 Task: Get directions from Luray Caverns, Virginia, United States to White Sands National Park, New Mexico, United States  arriving by 3:00 pm on the 15th of next month
Action: Mouse moved to (323, 76)
Screenshot: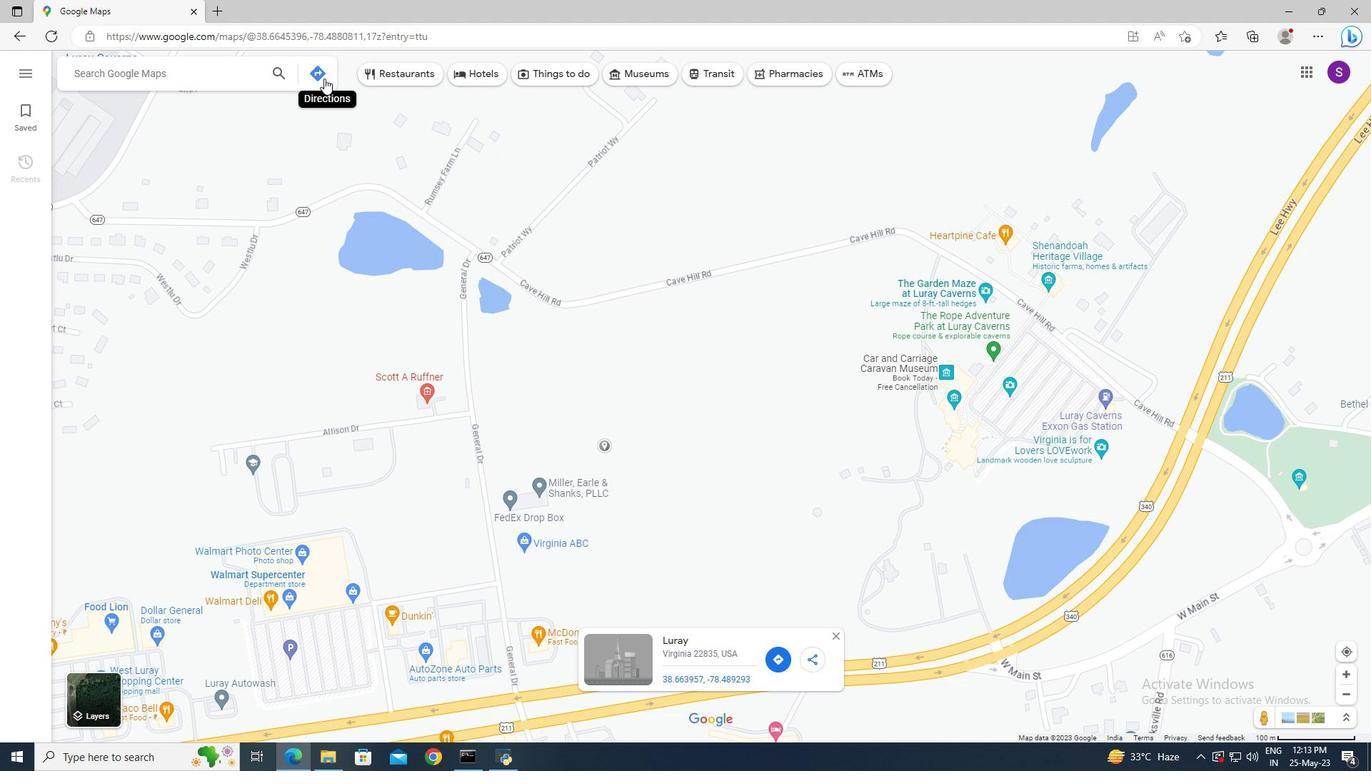 
Action: Mouse pressed left at (323, 76)
Screenshot: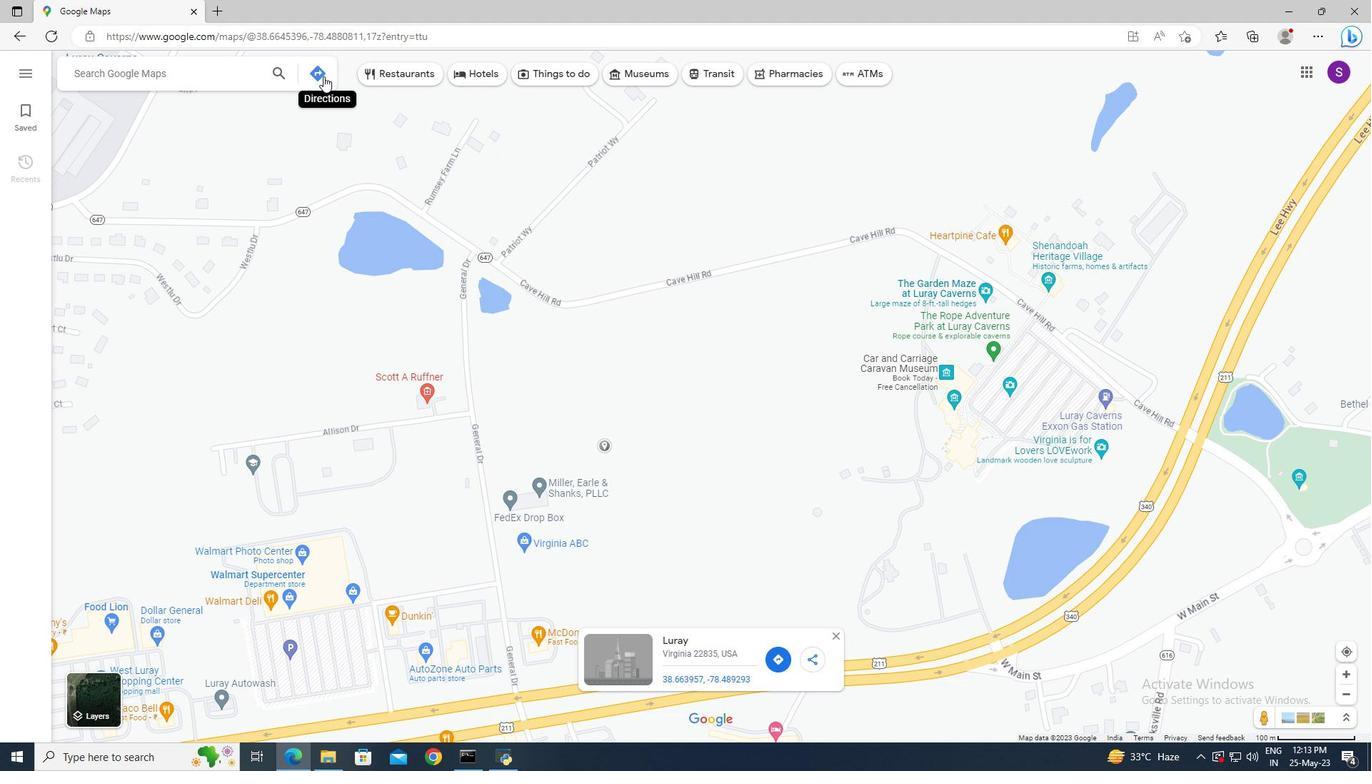 
Action: Mouse moved to (125, 118)
Screenshot: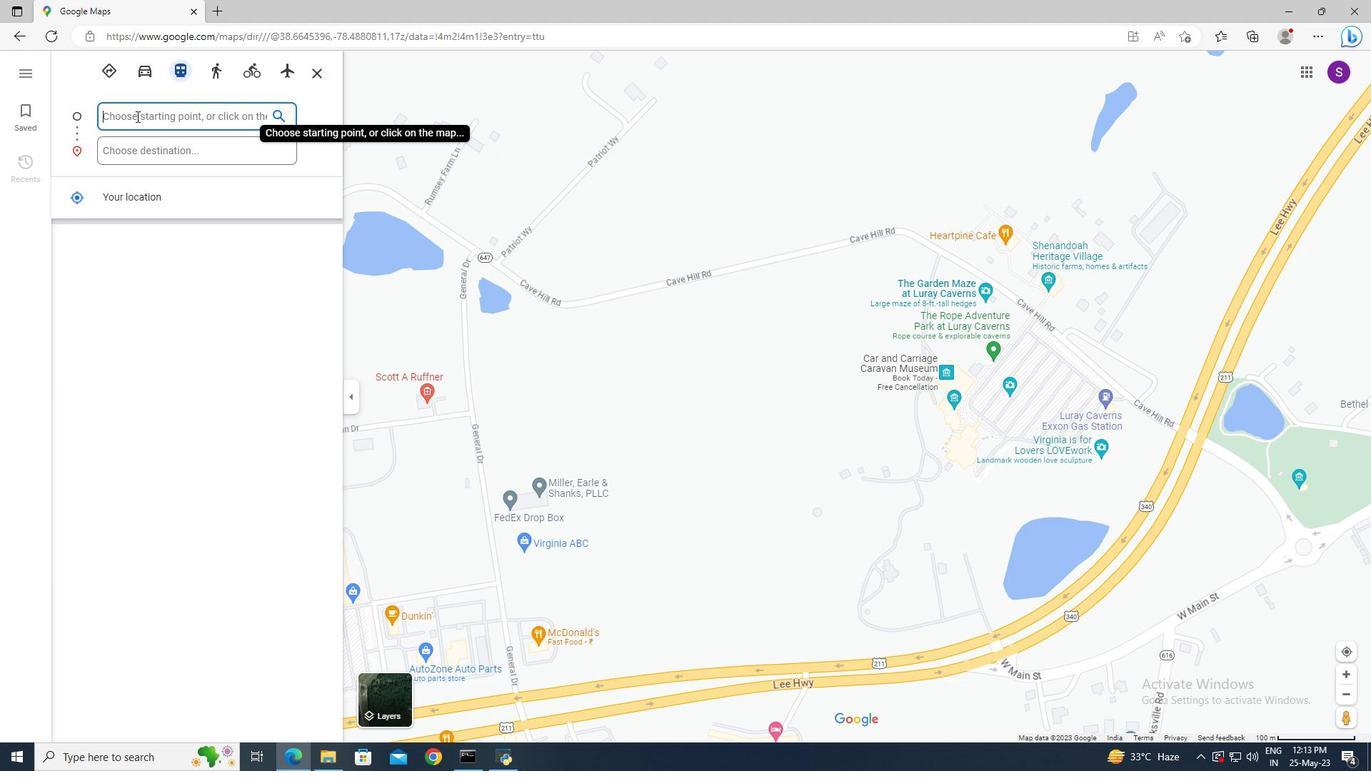 
Action: Mouse pressed left at (125, 118)
Screenshot: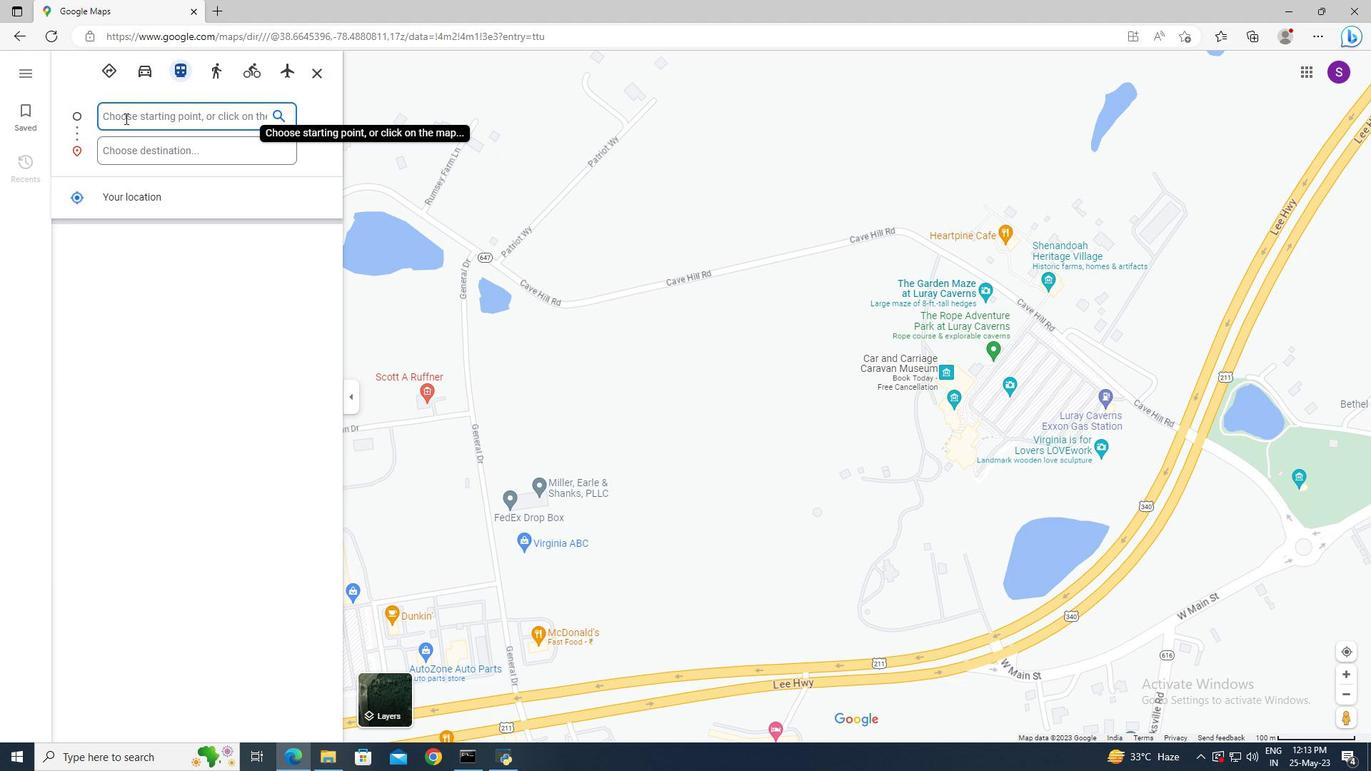 
Action: Key pressed <Key.shift>Luray<Key.space><Key.shift>Caverns,<Key.space><Key.shift>Virginia<Key.enter>
Screenshot: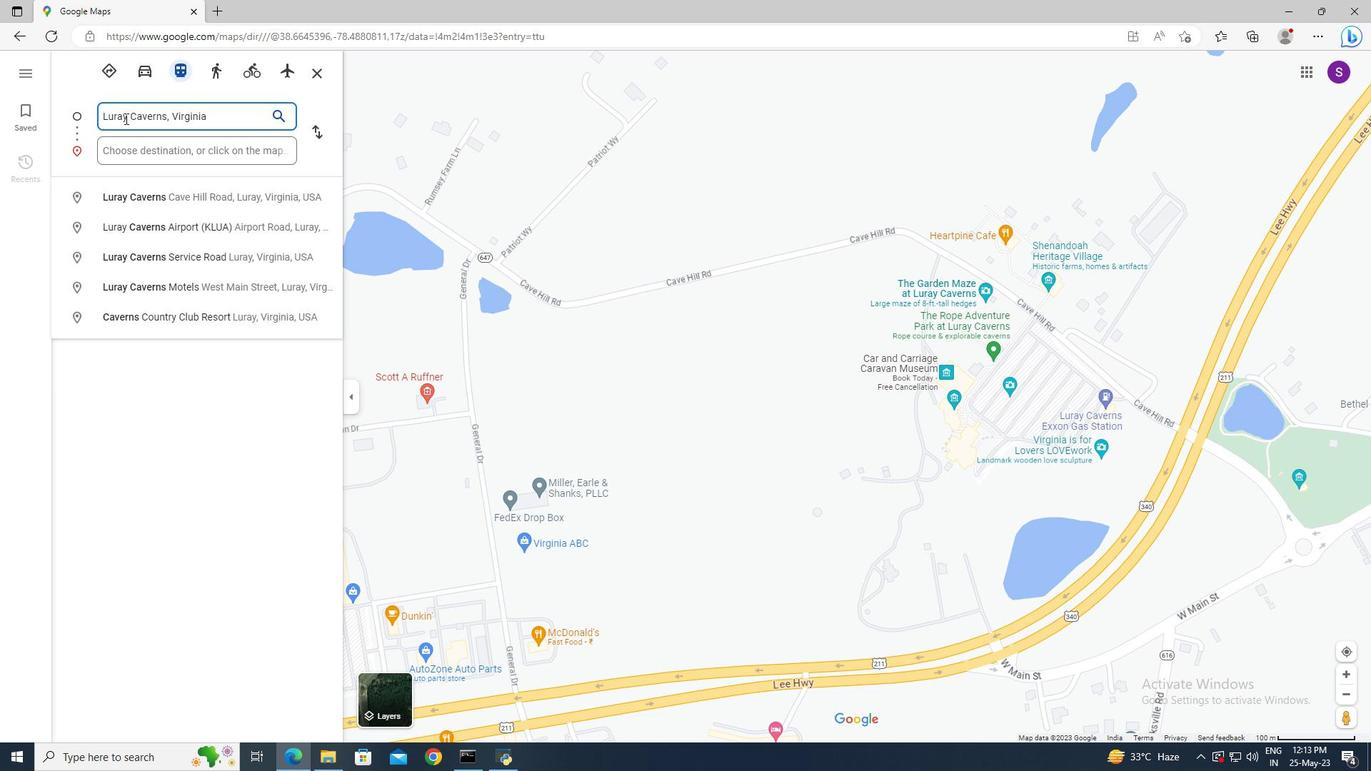 
Action: Mouse moved to (127, 152)
Screenshot: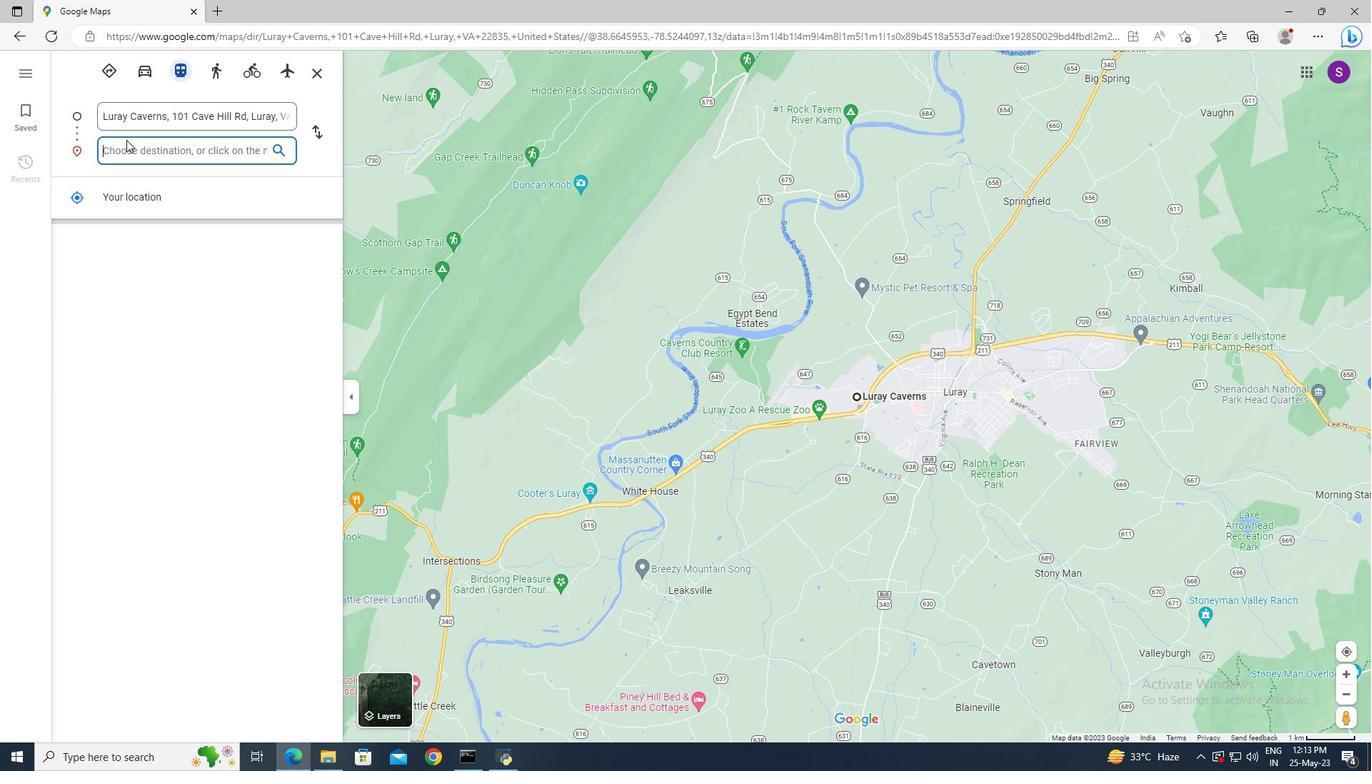 
Action: Mouse pressed left at (127, 152)
Screenshot: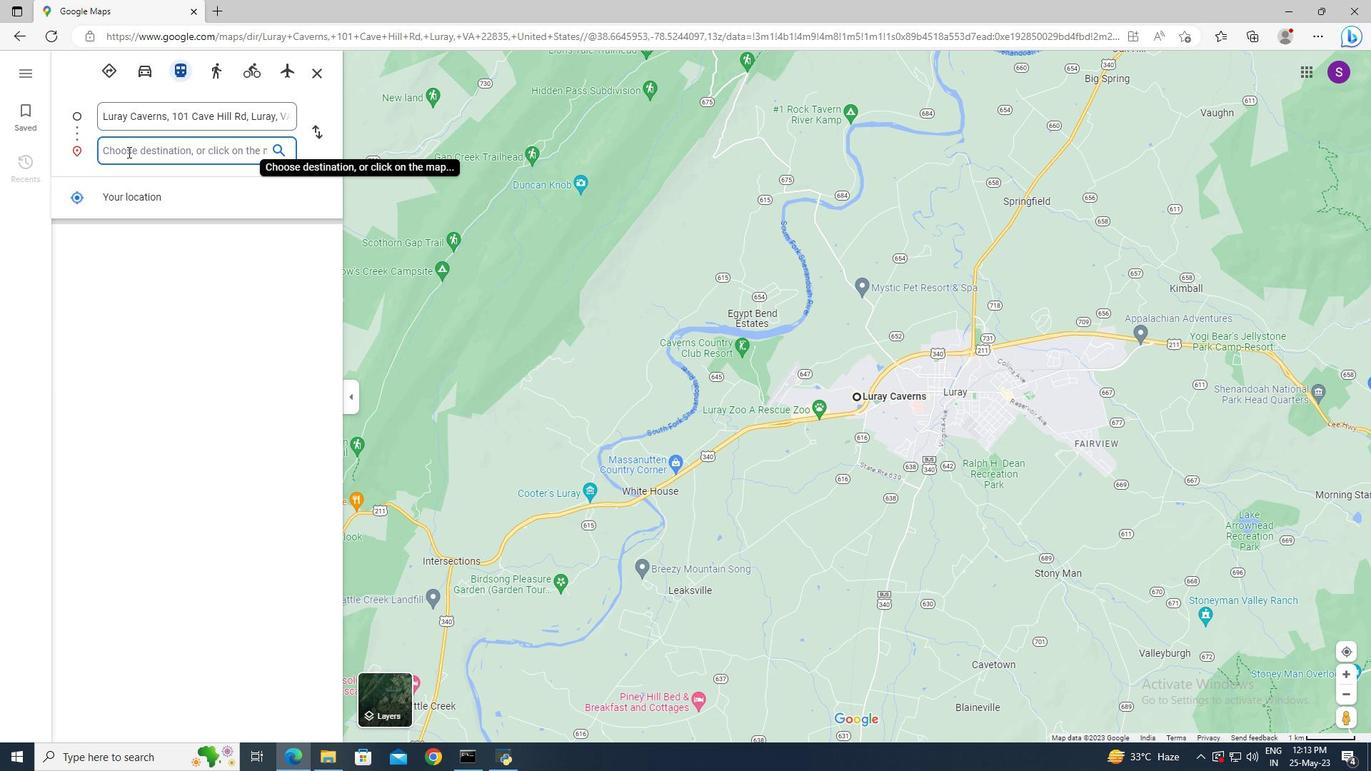 
Action: Key pressed <Key.shift>White<Key.space><Key.shift_r>Sands<Key.space><Key.shift>Nationa
Screenshot: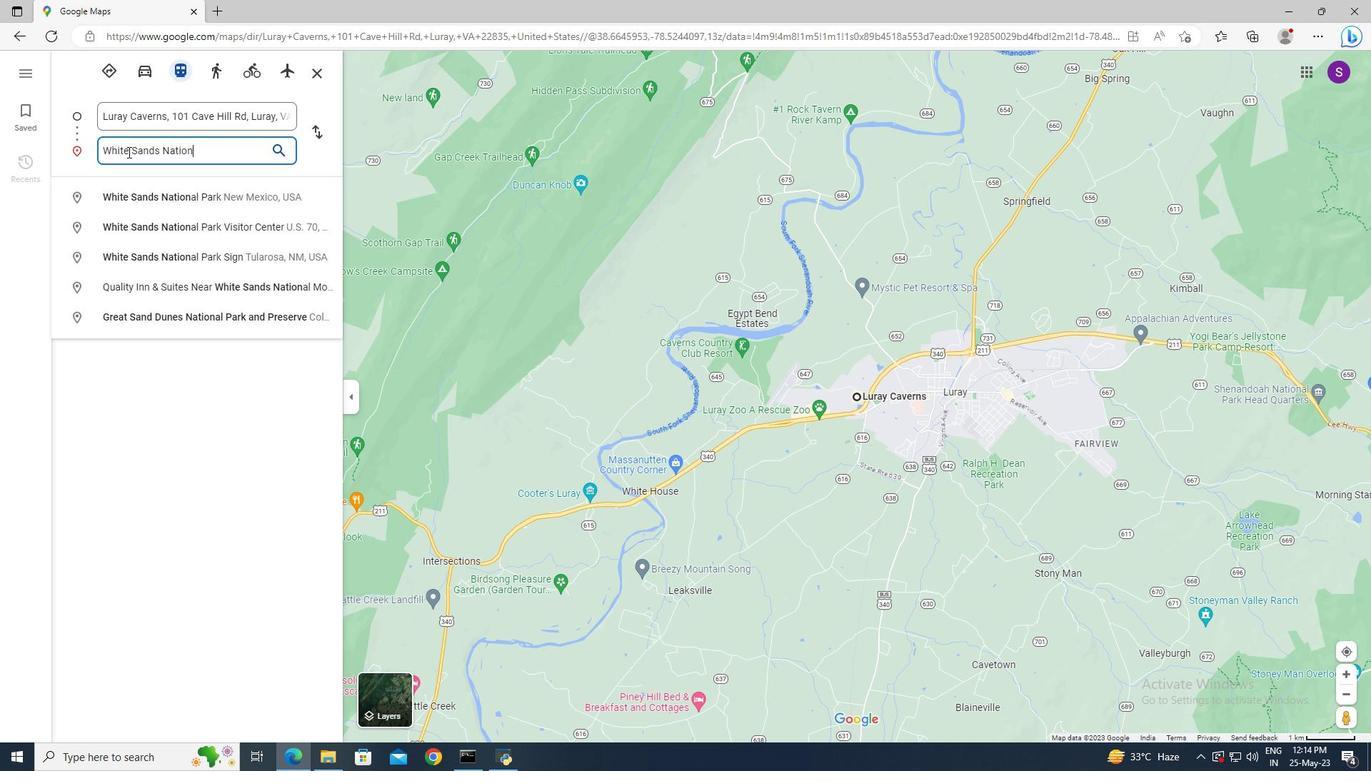 
Action: Mouse moved to (135, 191)
Screenshot: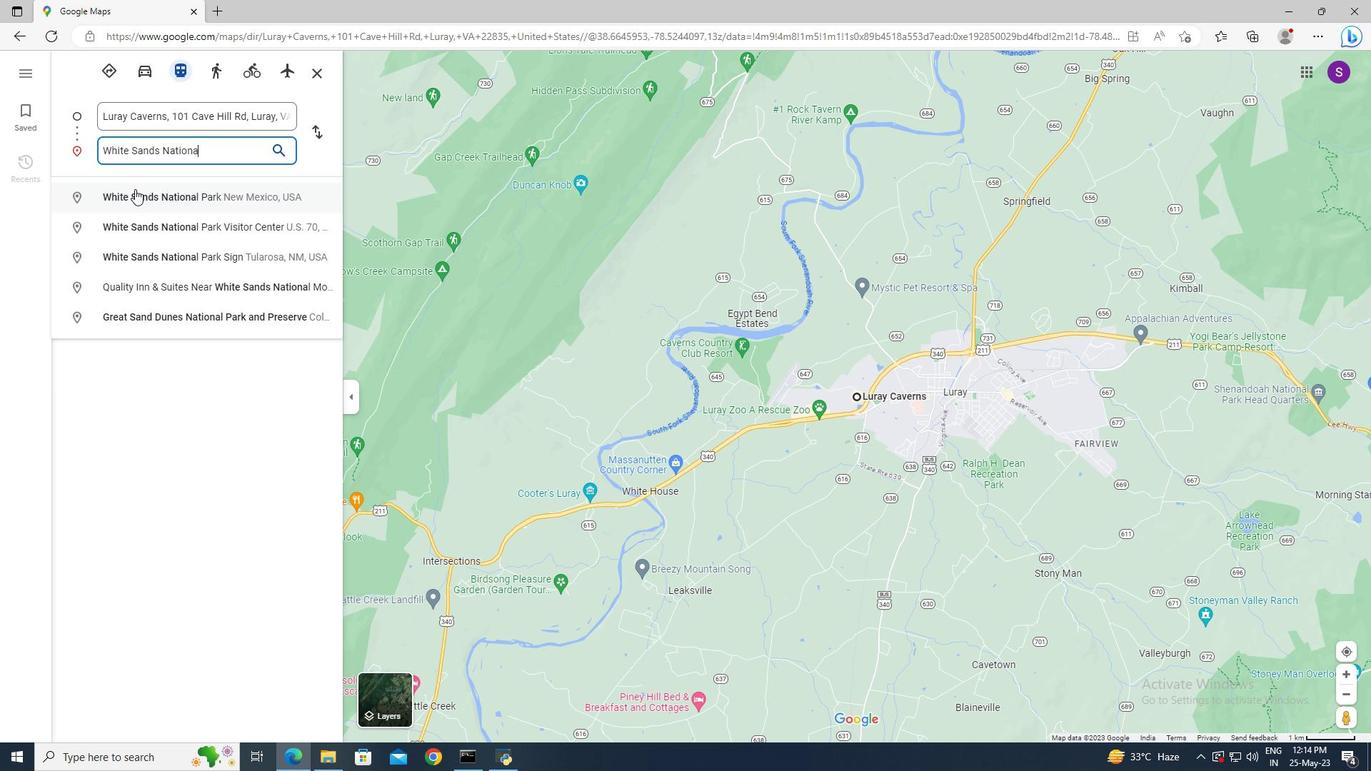 
Action: Mouse pressed left at (135, 191)
Screenshot: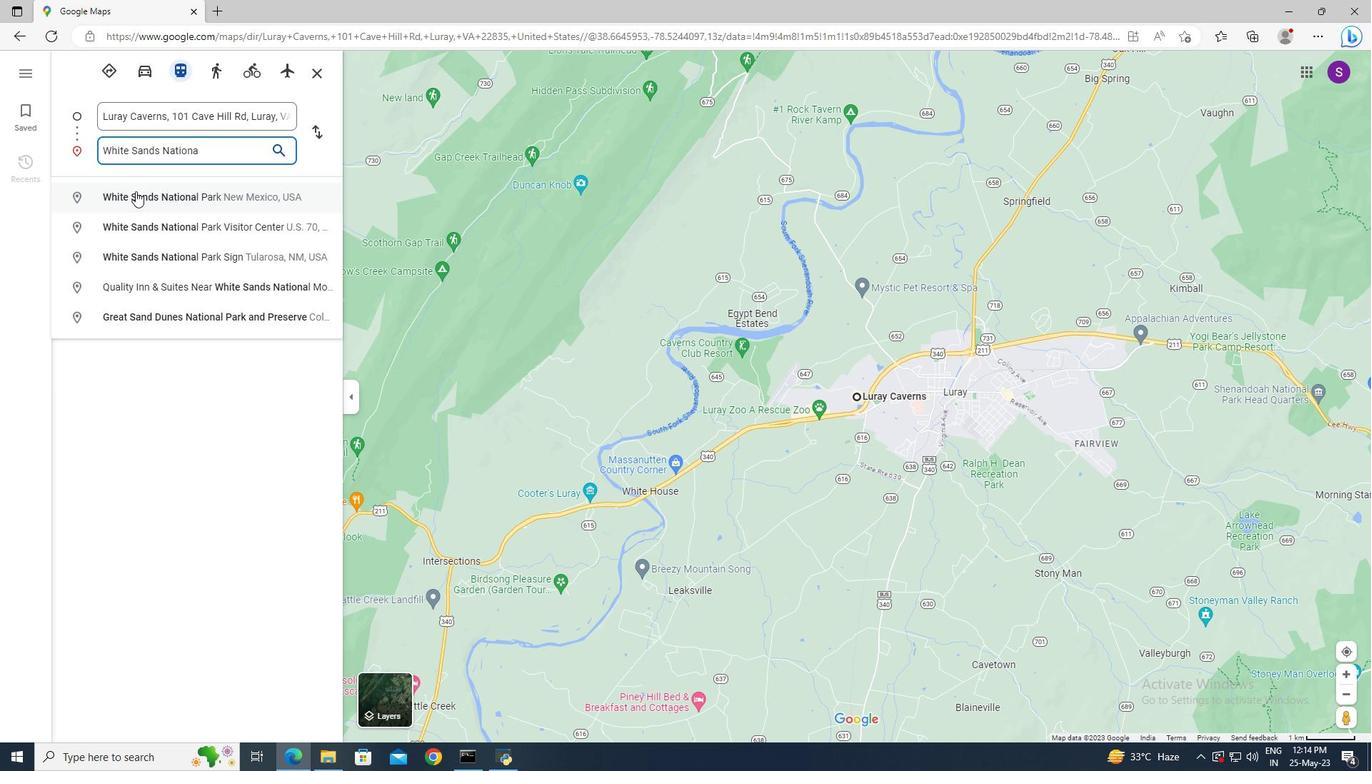 
Action: Mouse moved to (107, 77)
Screenshot: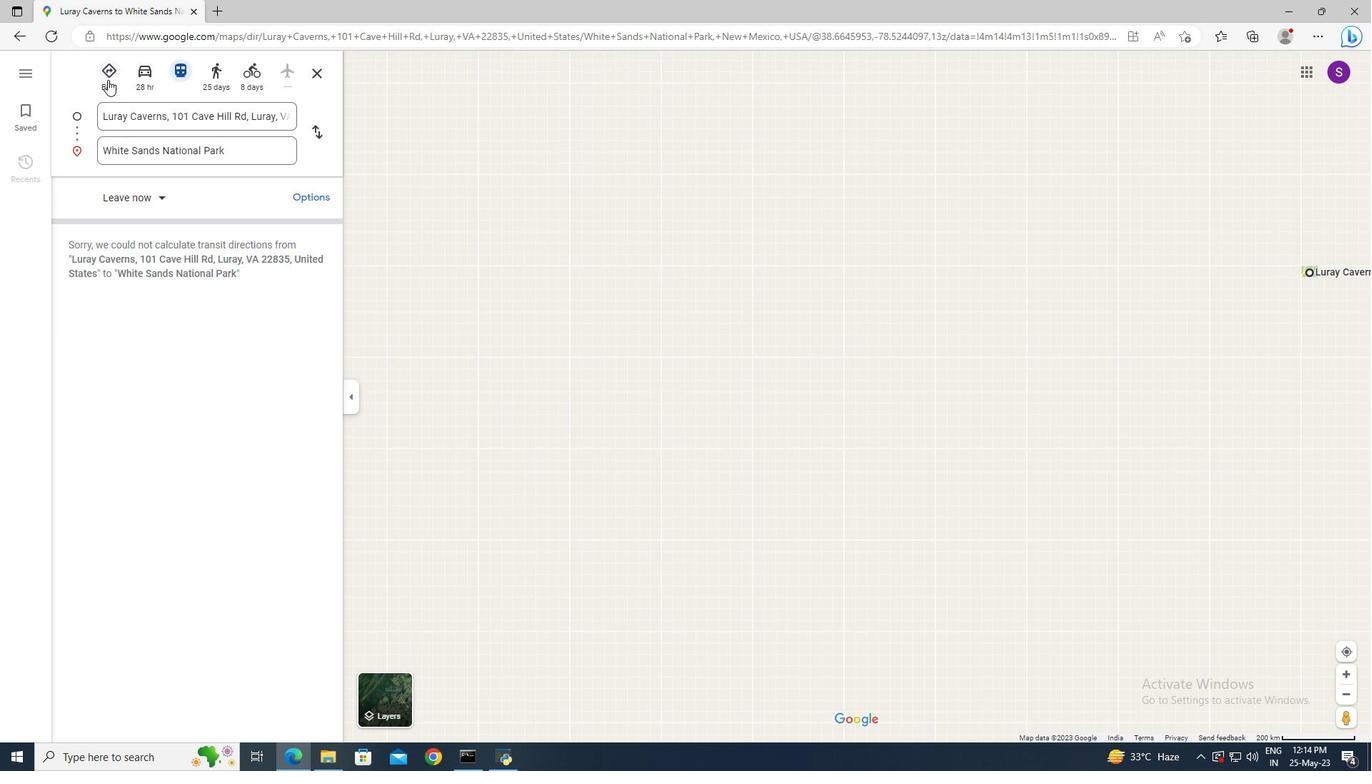 
Action: Mouse pressed left at (107, 77)
Screenshot: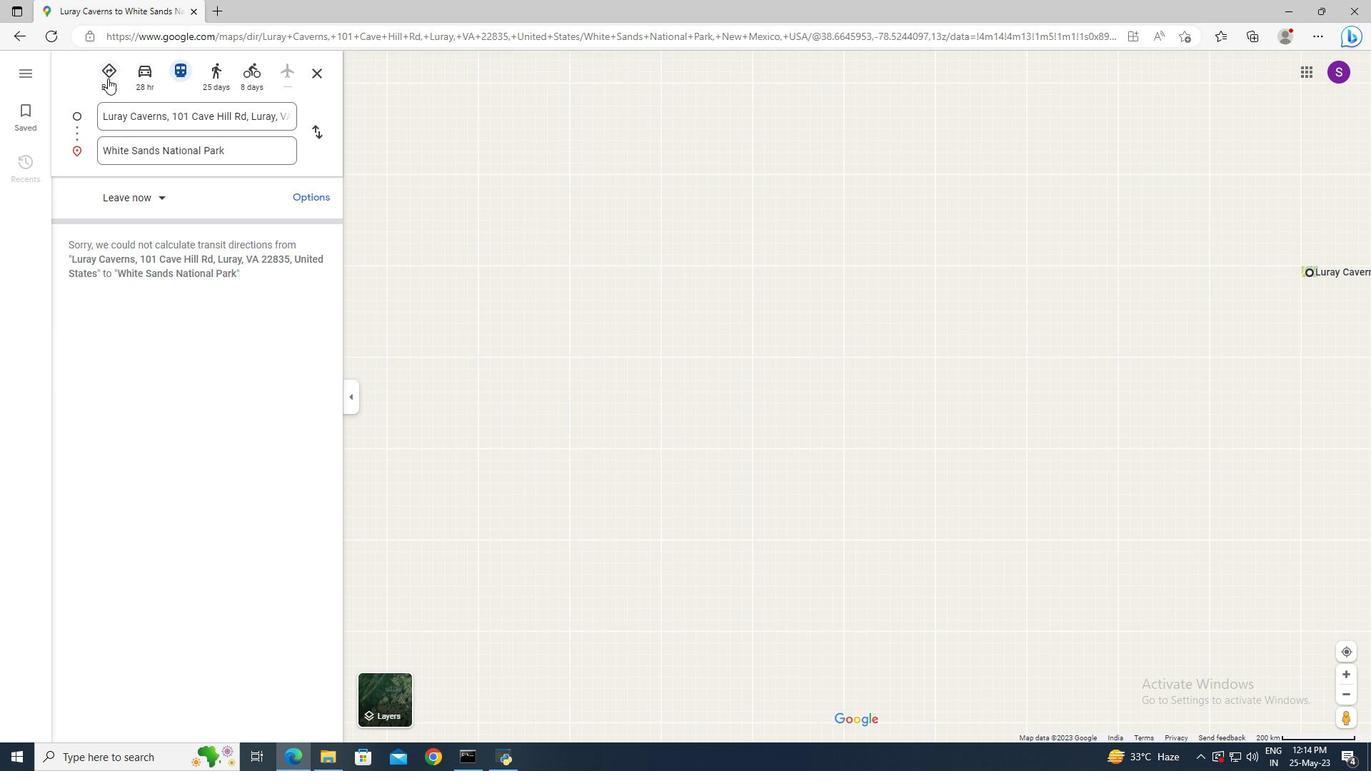 
Action: Mouse moved to (162, 230)
Screenshot: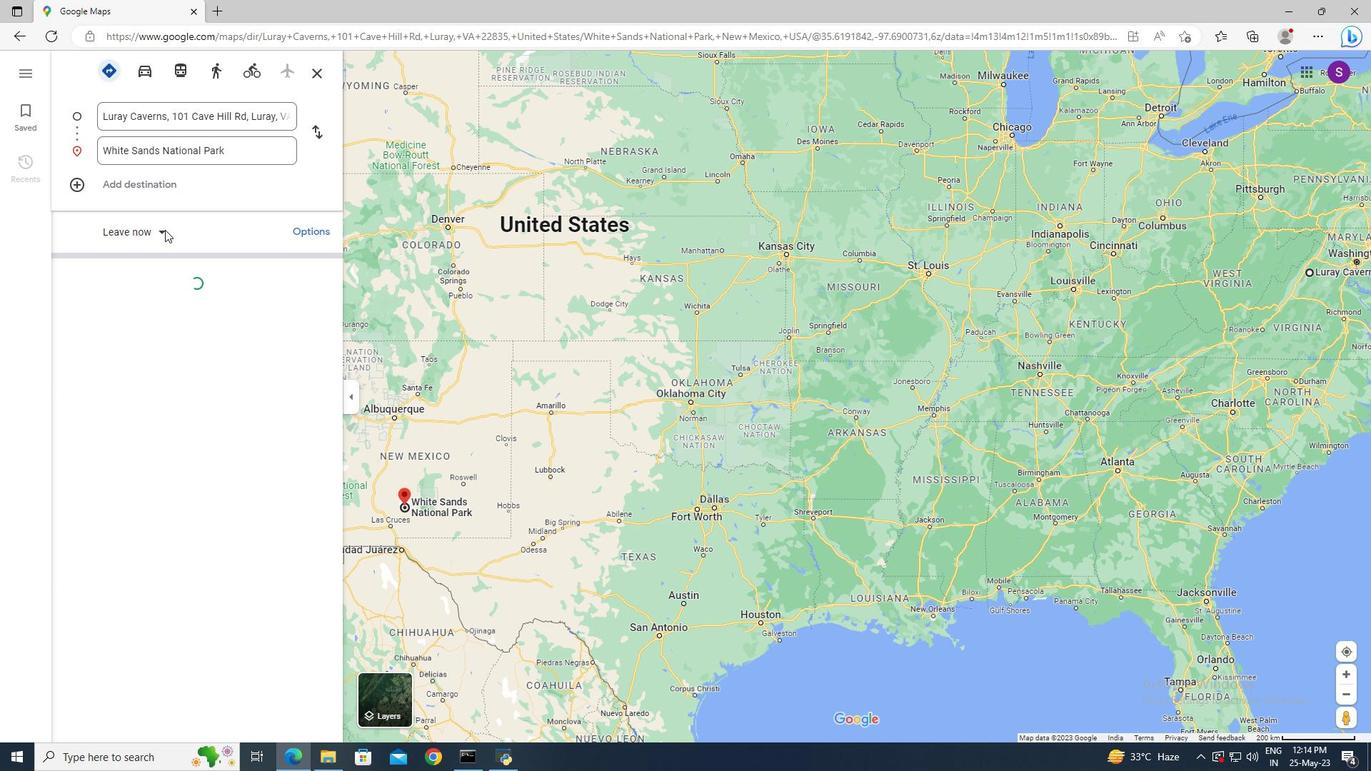 
Action: Mouse pressed left at (162, 230)
Screenshot: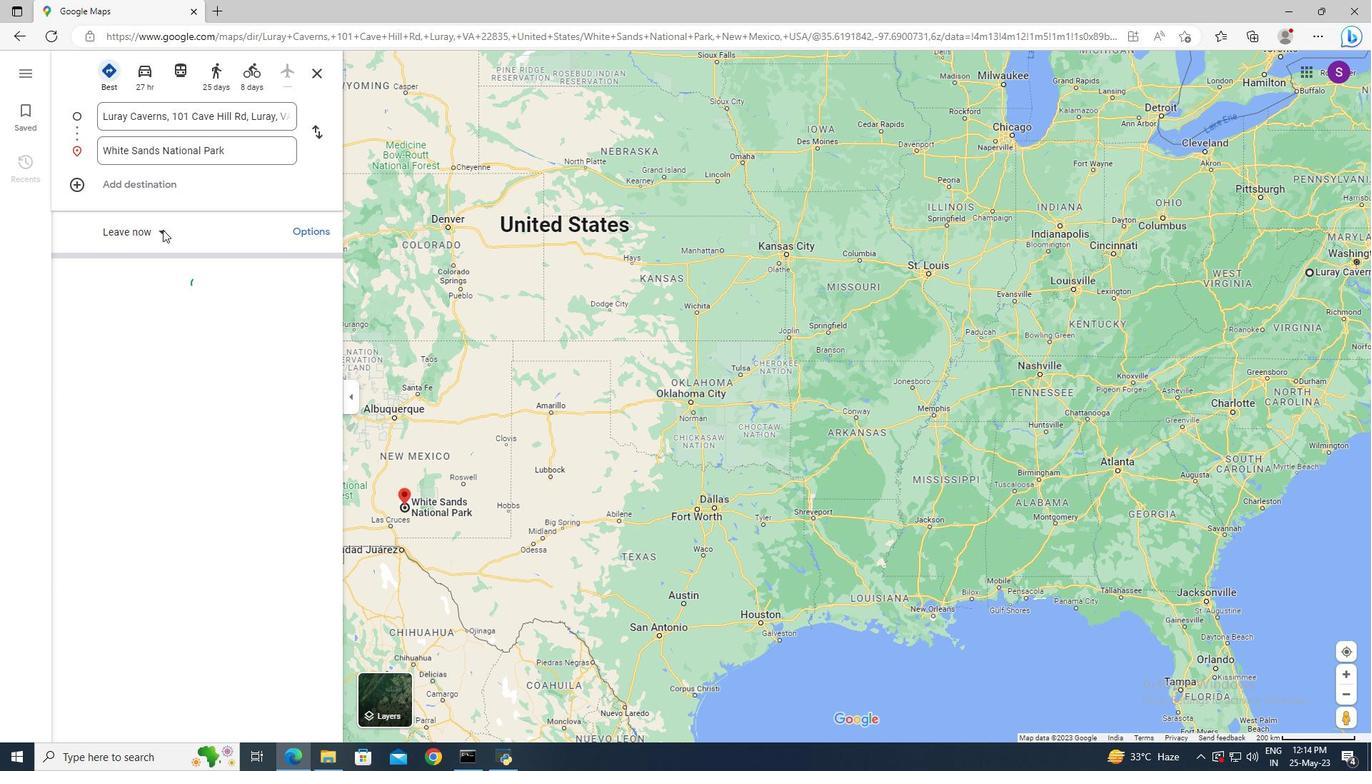 
Action: Mouse moved to (135, 293)
Screenshot: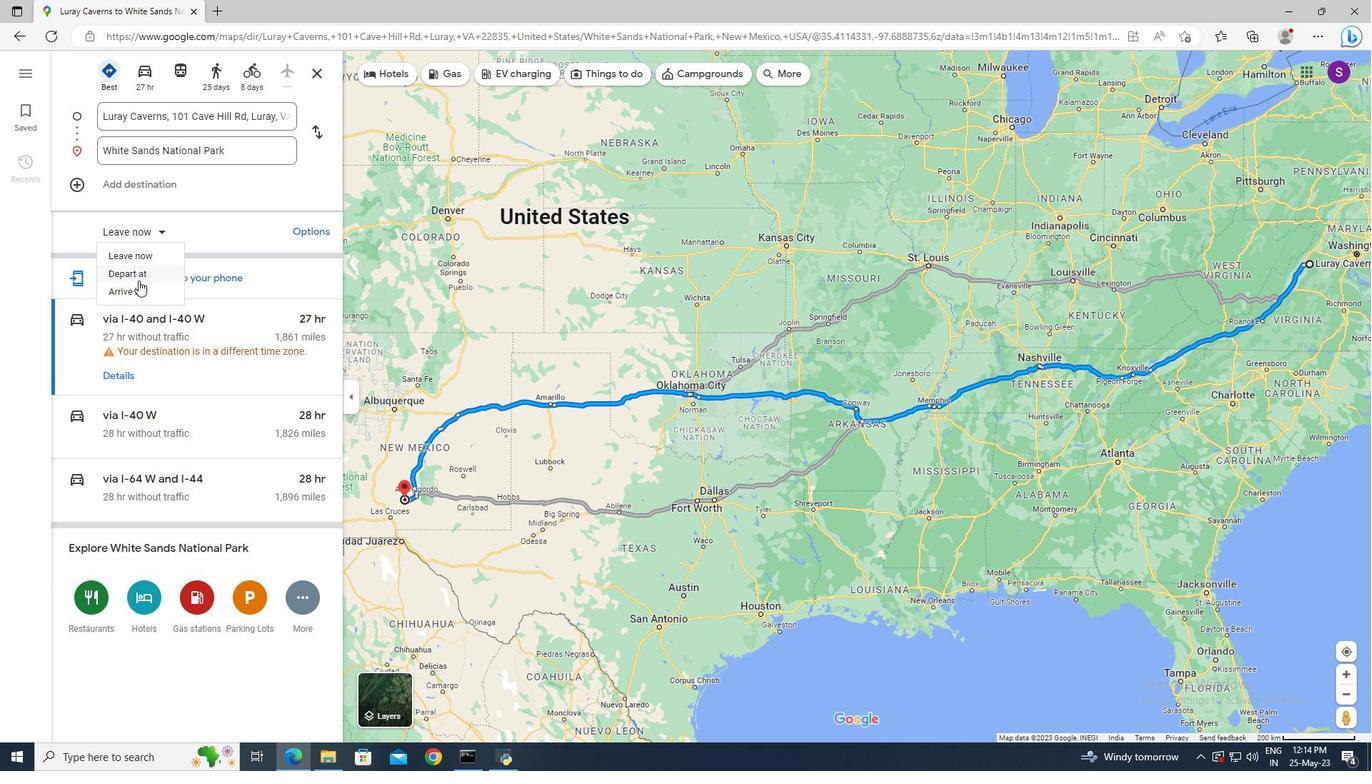 
Action: Mouse pressed left at (135, 293)
Screenshot: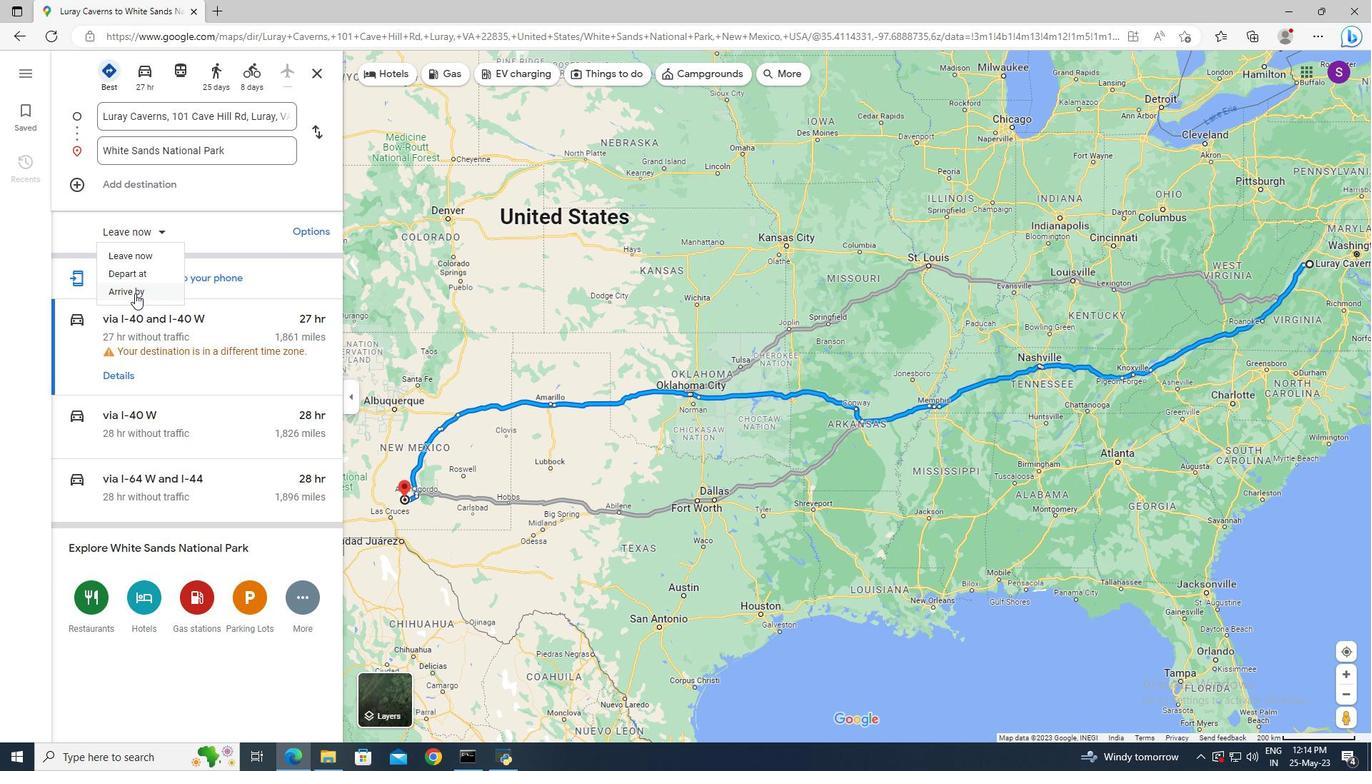 
Action: Mouse moved to (148, 216)
Screenshot: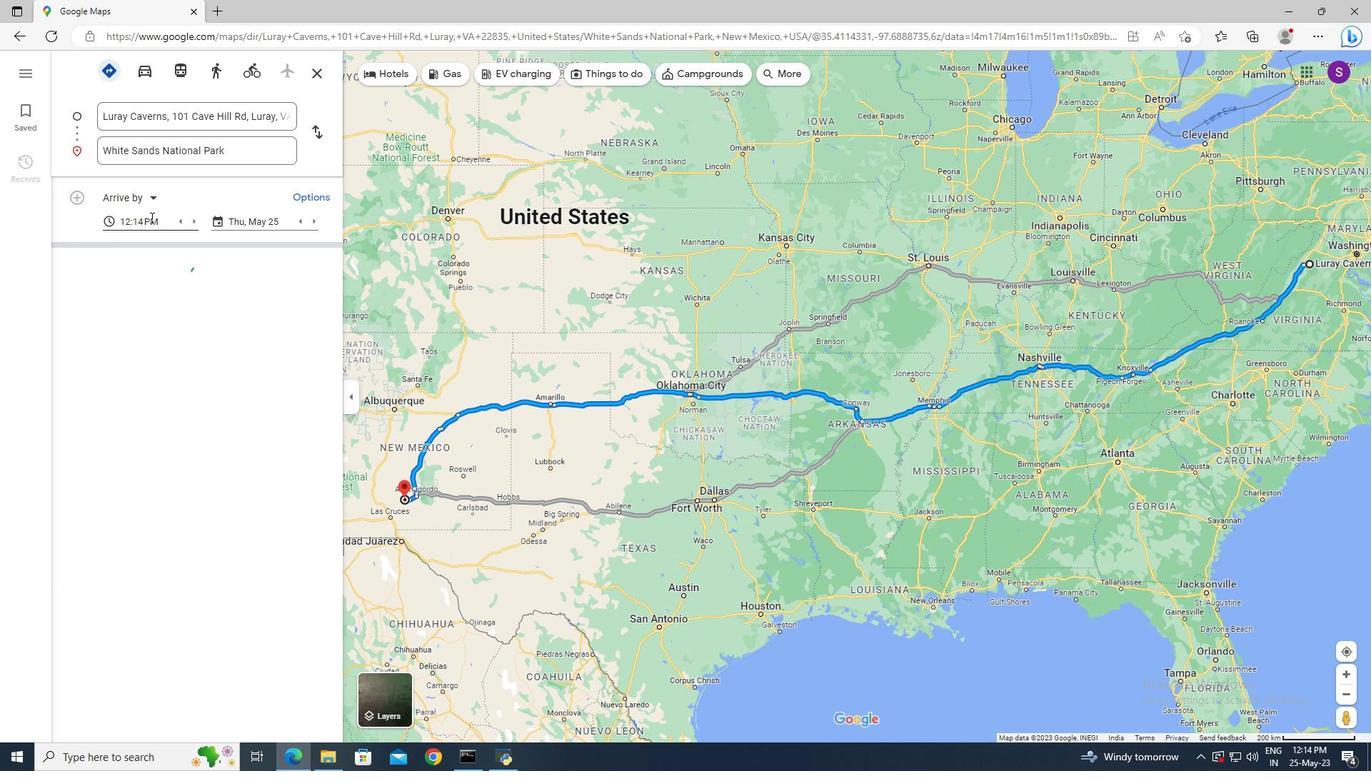 
Action: Mouse pressed left at (148, 216)
Screenshot: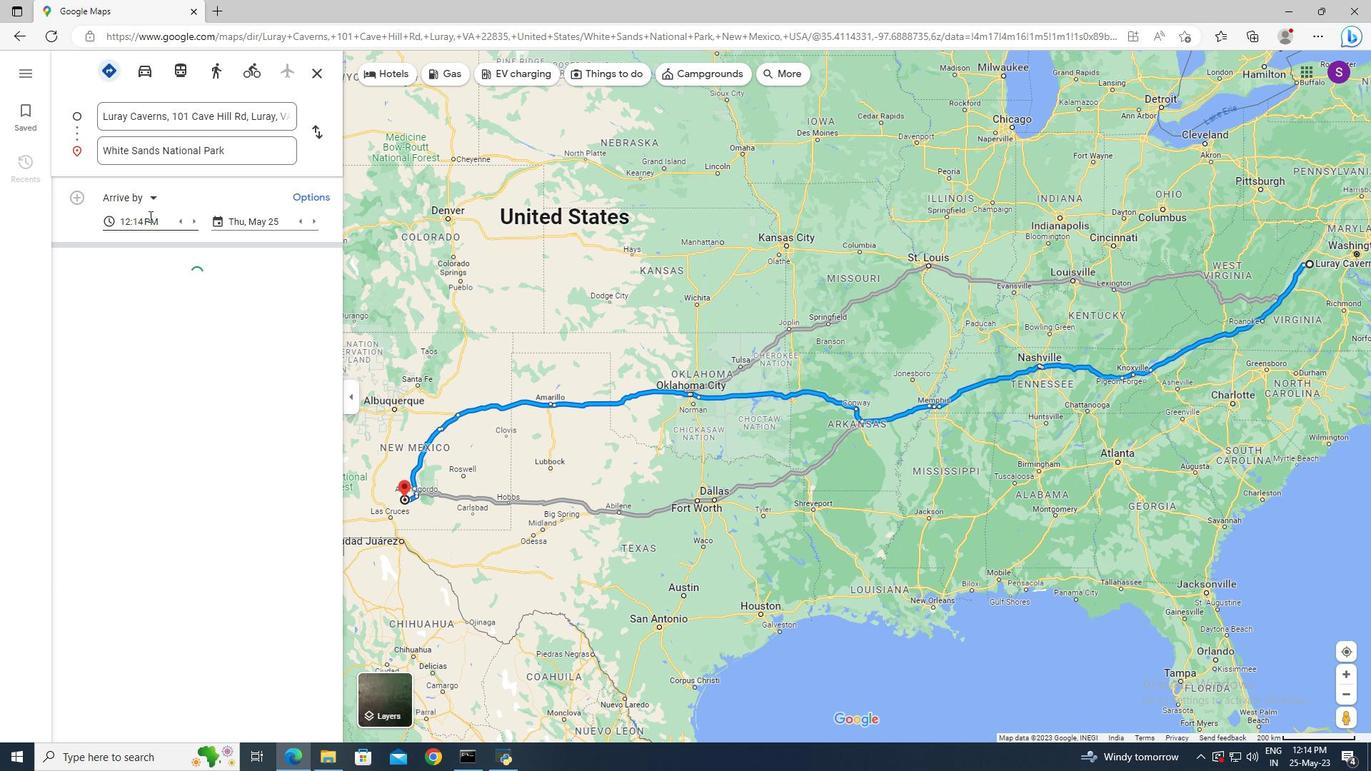 
Action: Mouse moved to (193, 389)
Screenshot: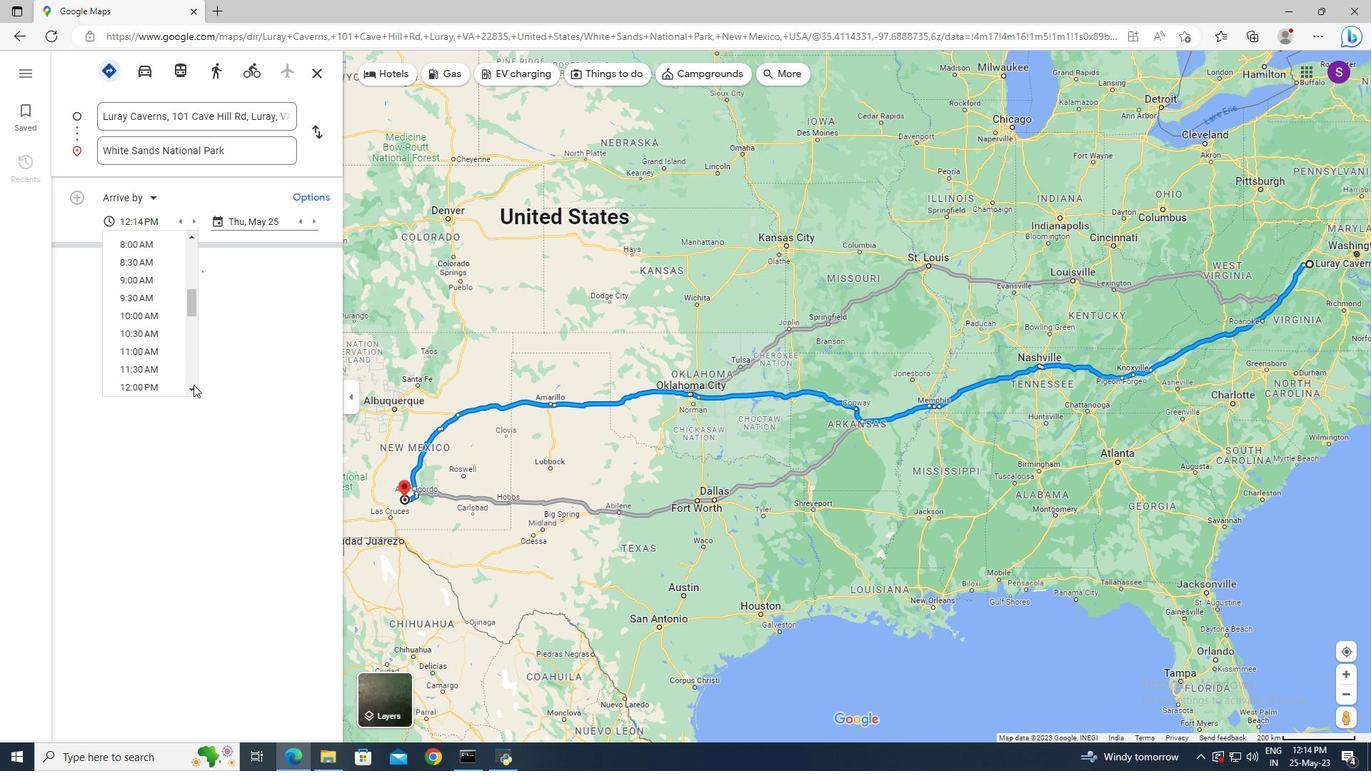 
Action: Mouse pressed left at (193, 389)
Screenshot: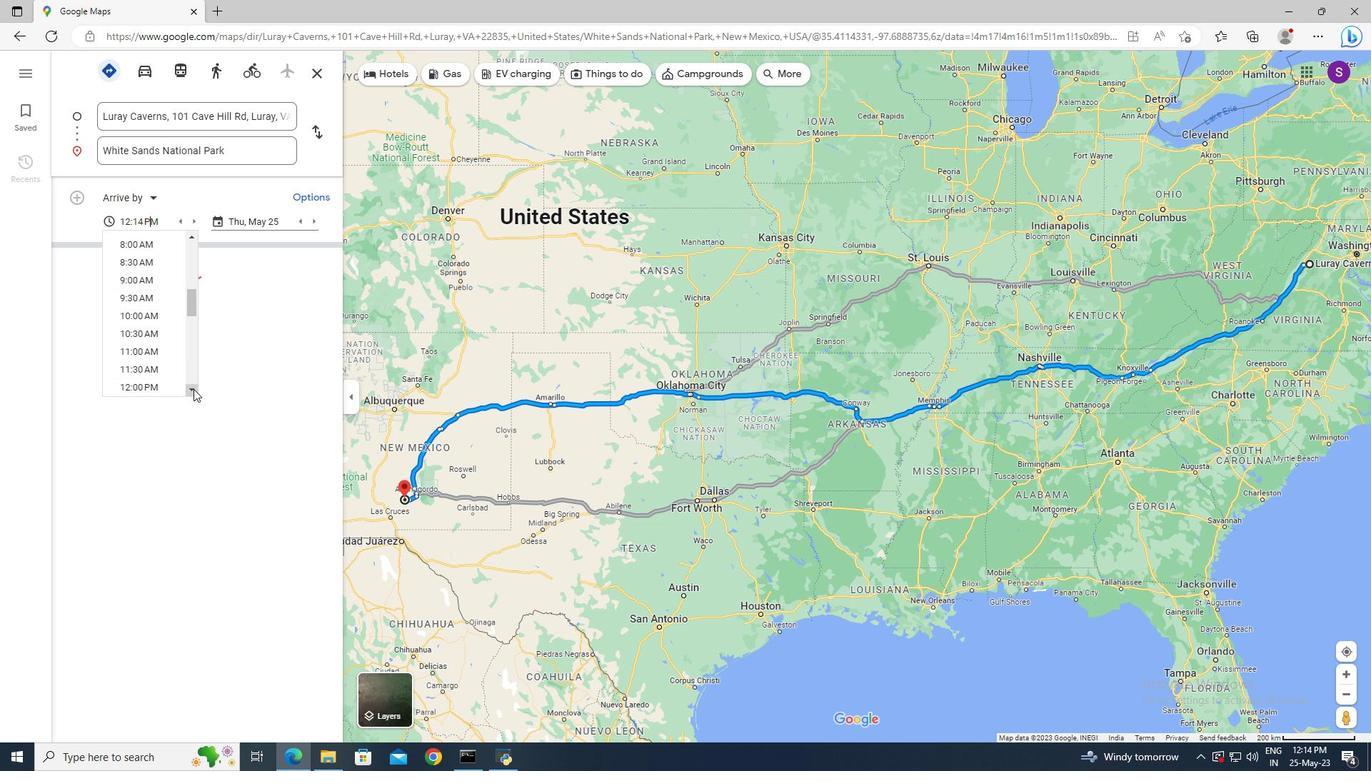 
Action: Mouse pressed left at (193, 389)
Screenshot: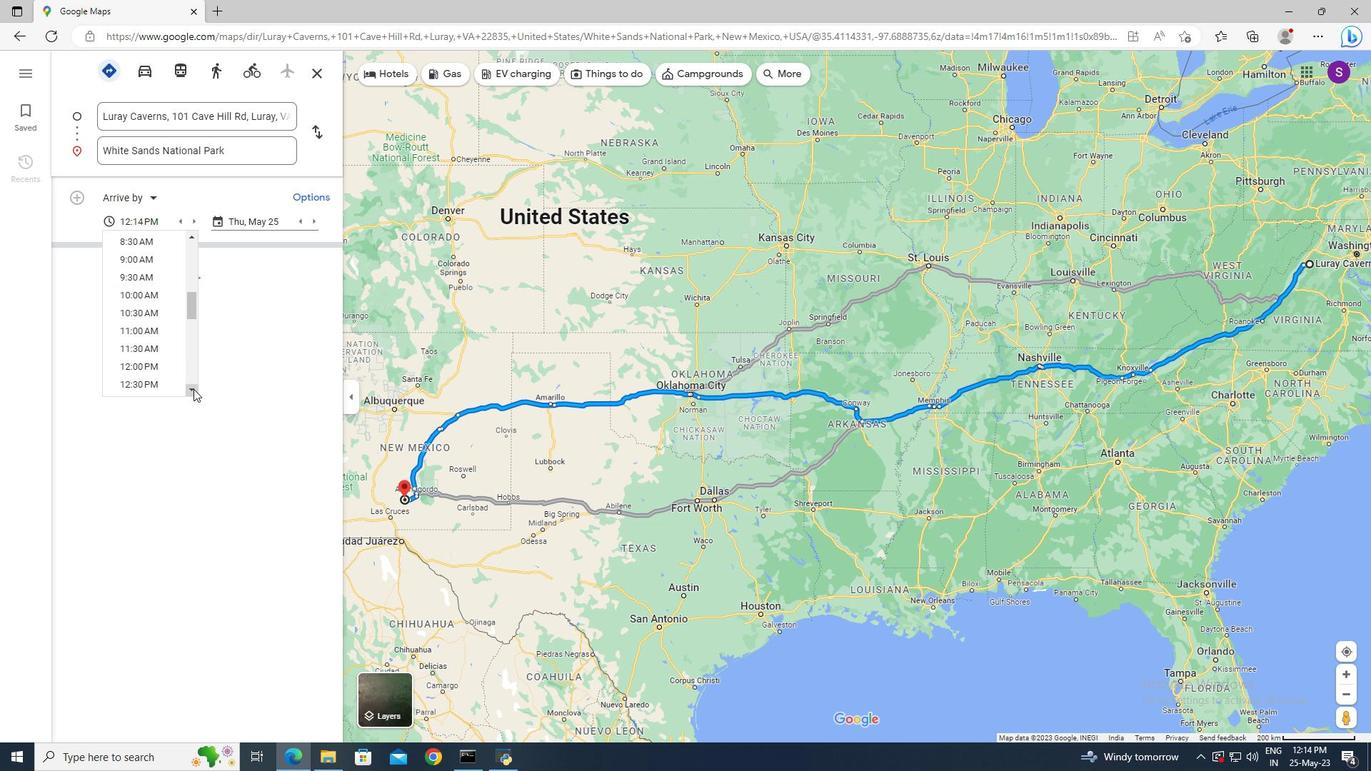 
Action: Mouse pressed left at (193, 389)
Screenshot: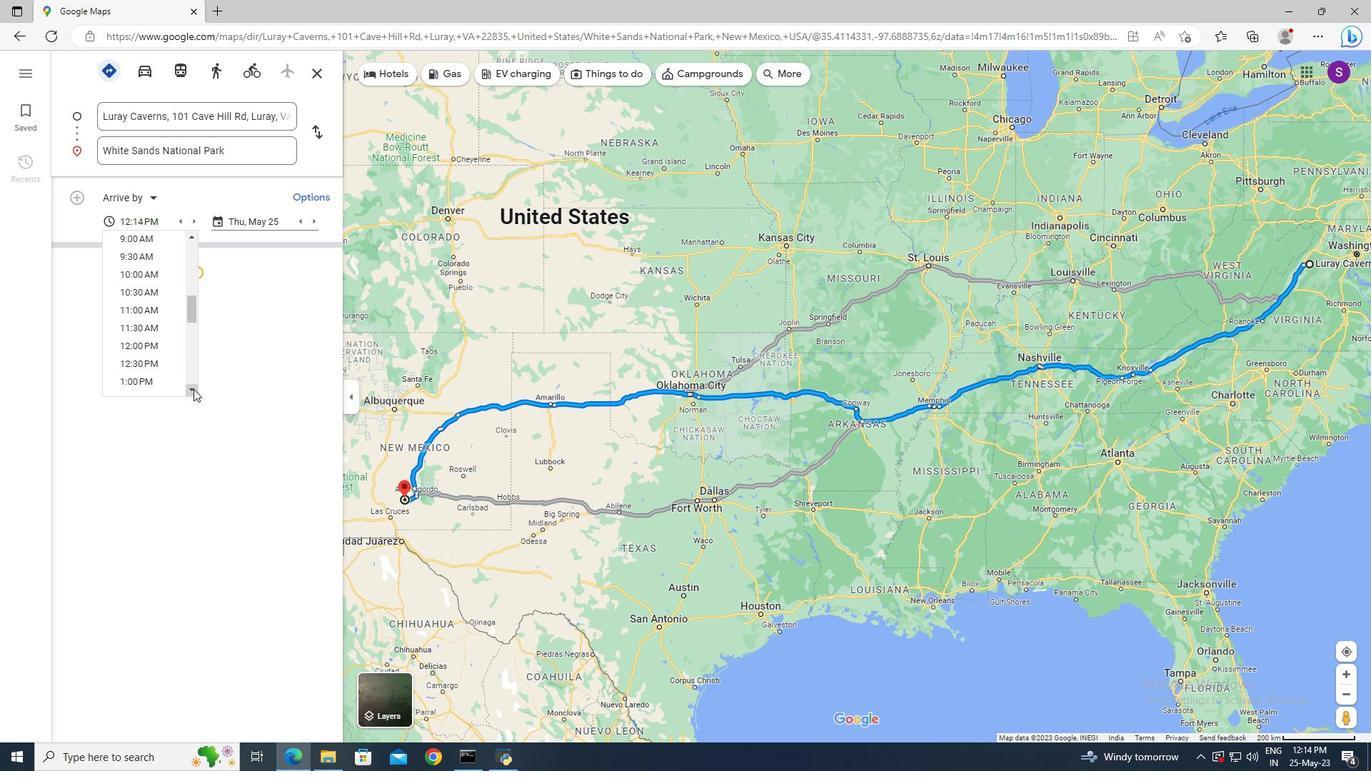 
Action: Mouse pressed left at (193, 389)
Screenshot: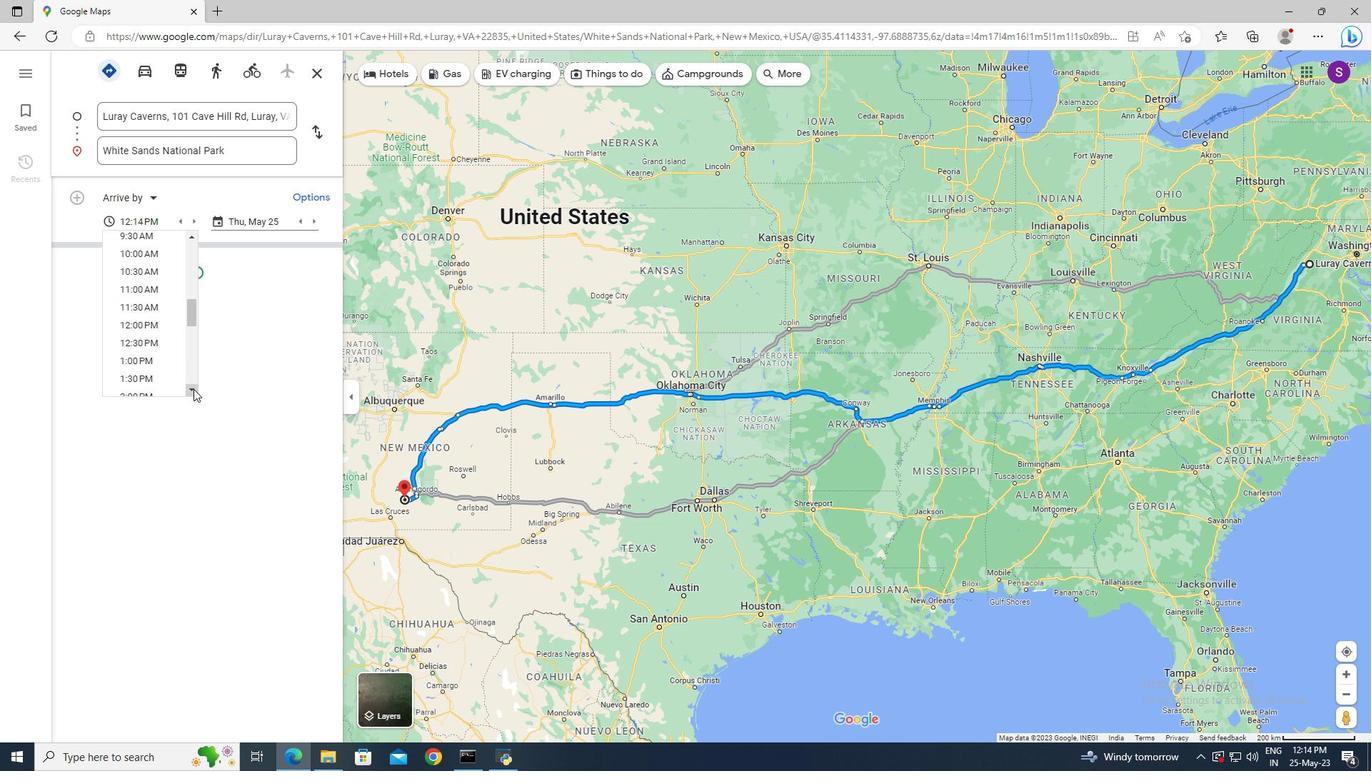 
Action: Mouse pressed left at (193, 389)
Screenshot: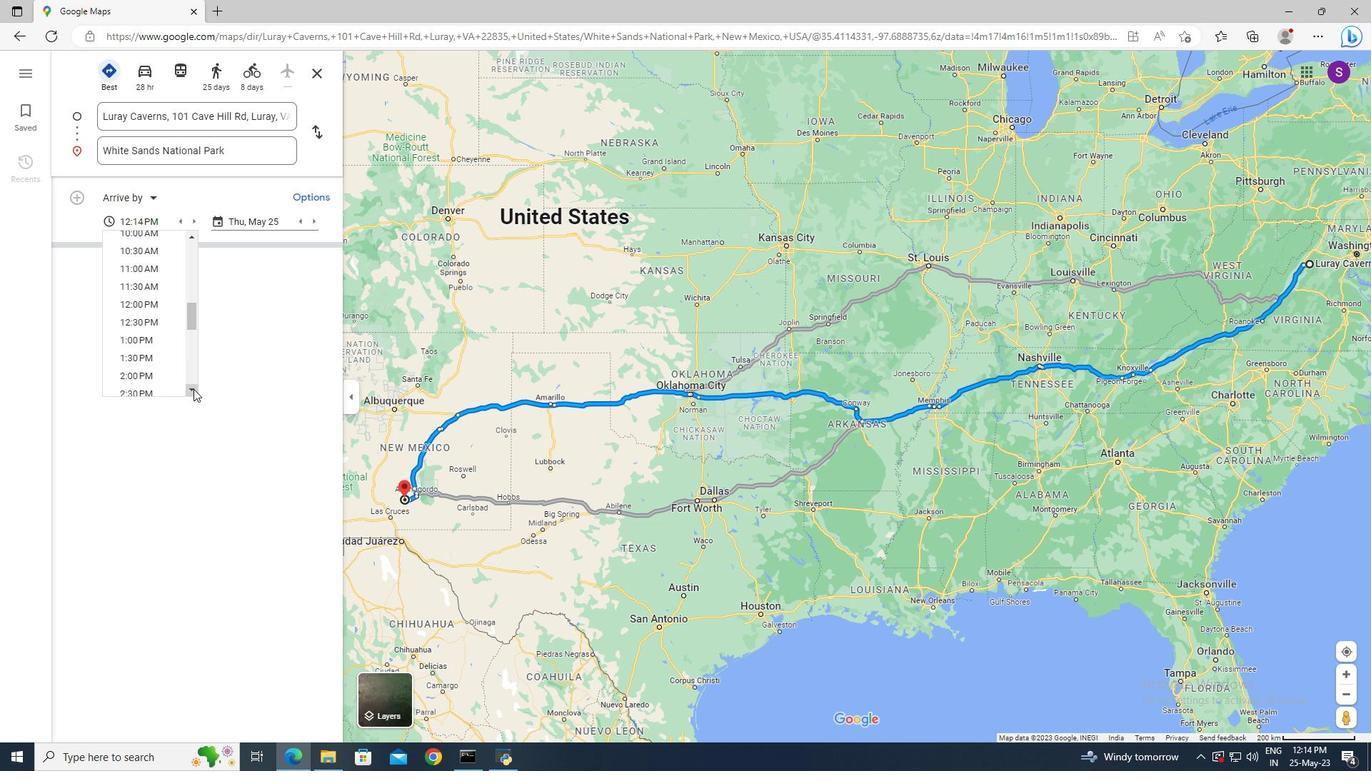 
Action: Mouse pressed left at (193, 389)
Screenshot: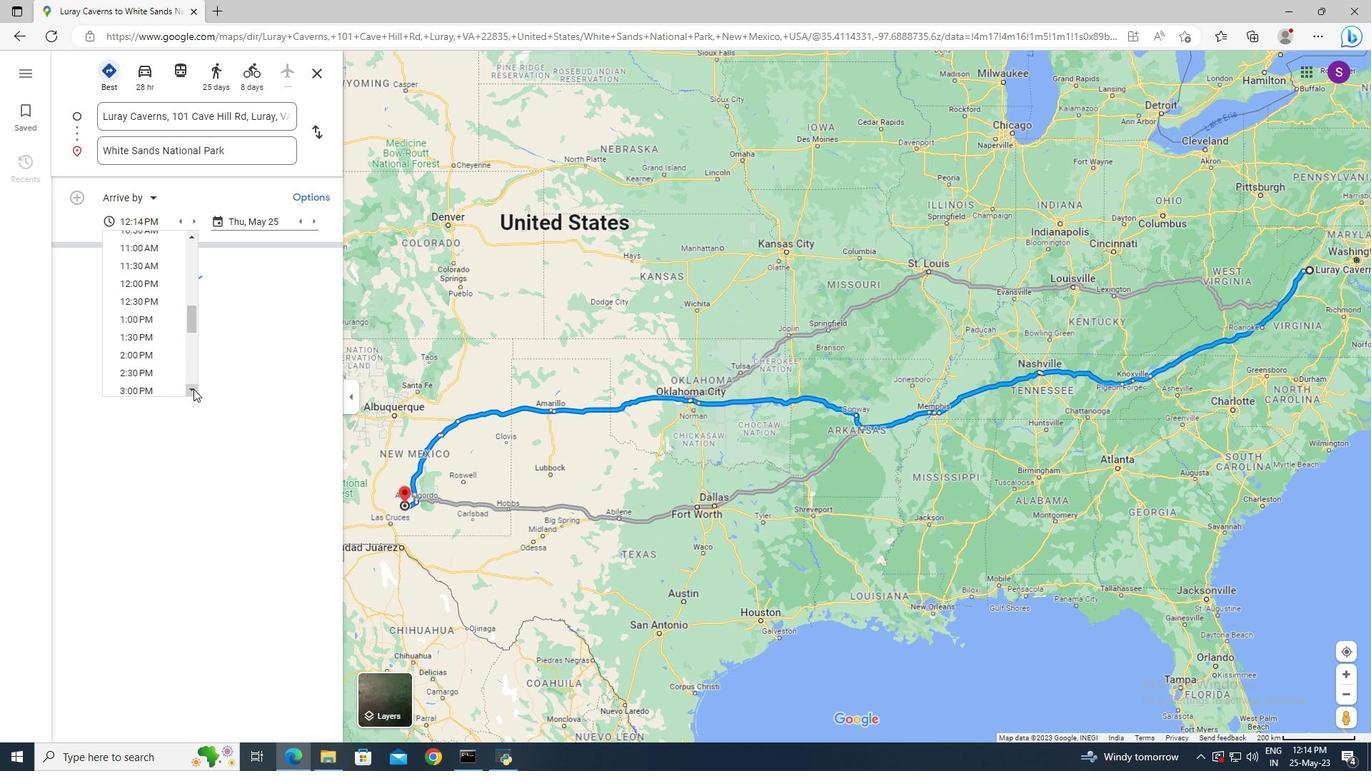 
Action: Mouse moved to (147, 370)
Screenshot: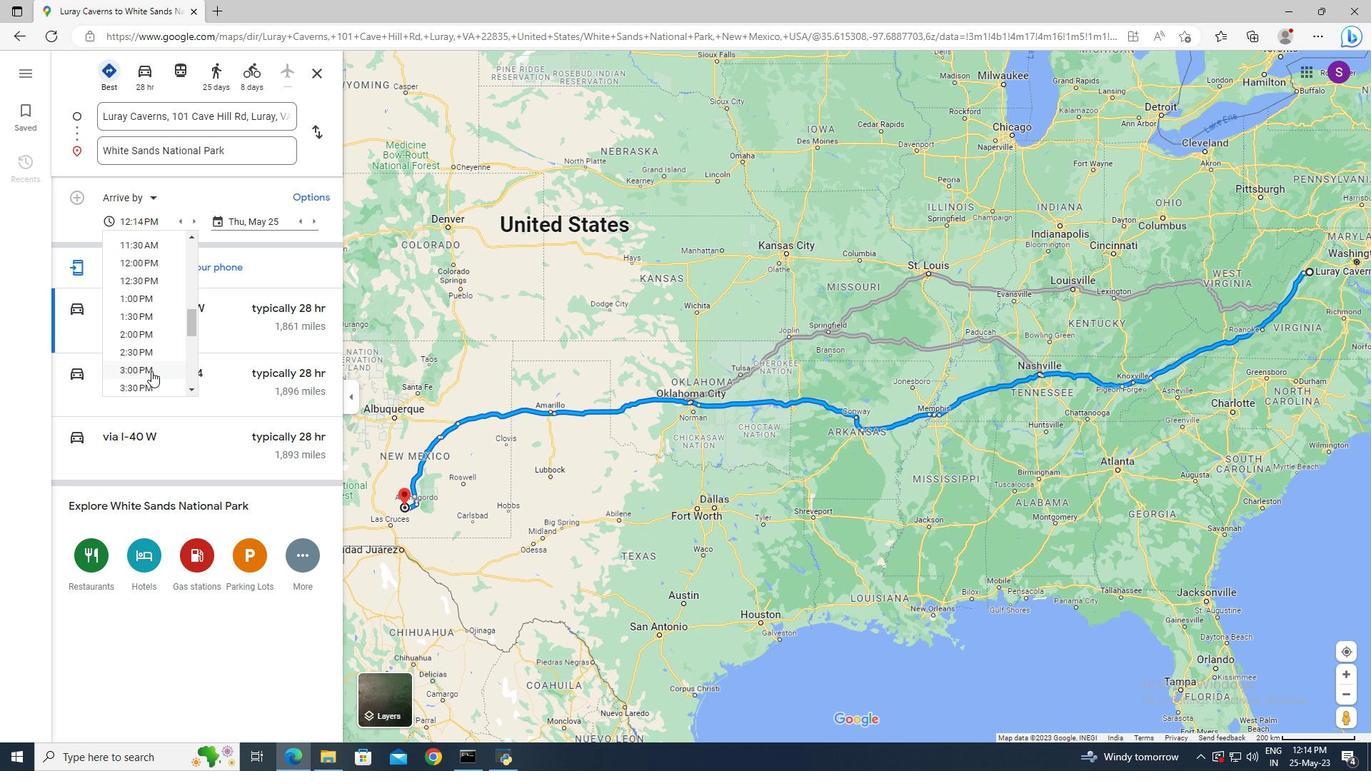 
Action: Mouse pressed left at (147, 370)
Screenshot: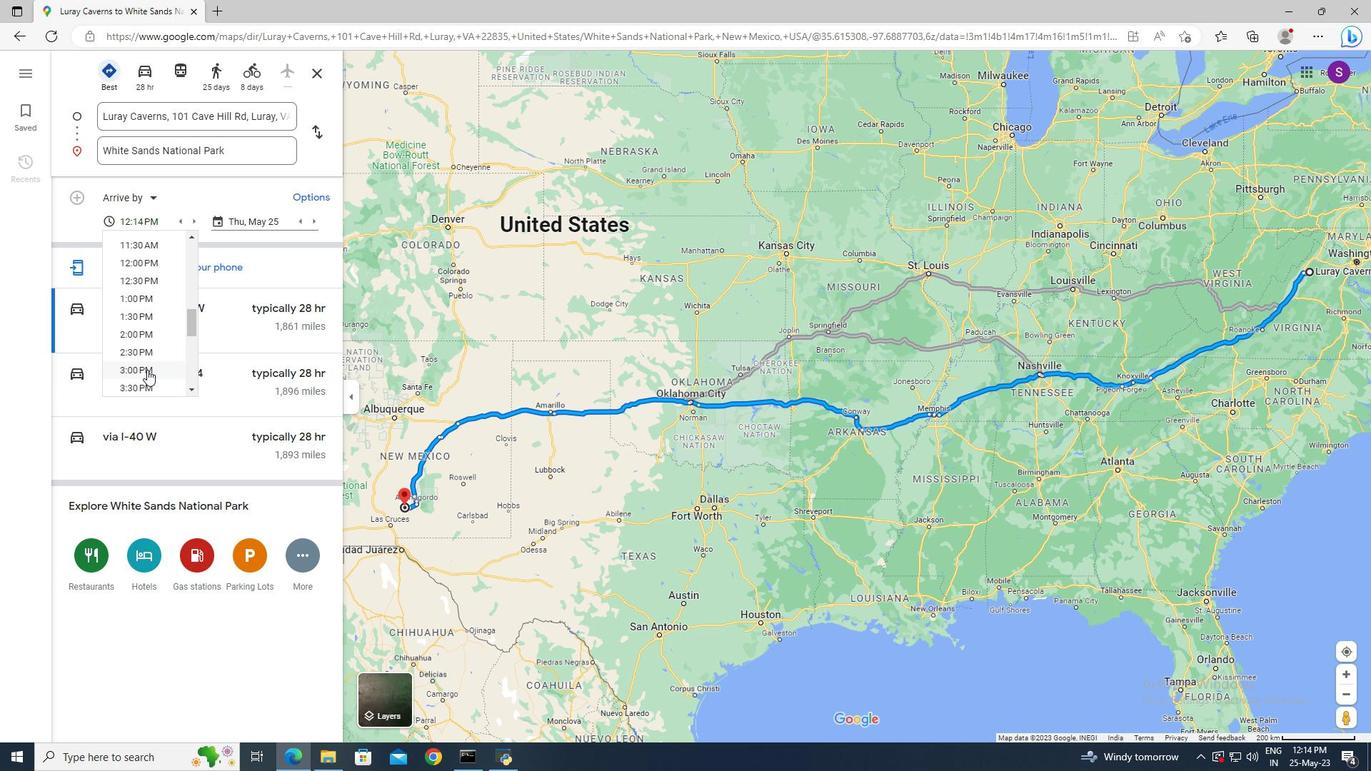 
Action: Mouse moved to (219, 220)
Screenshot: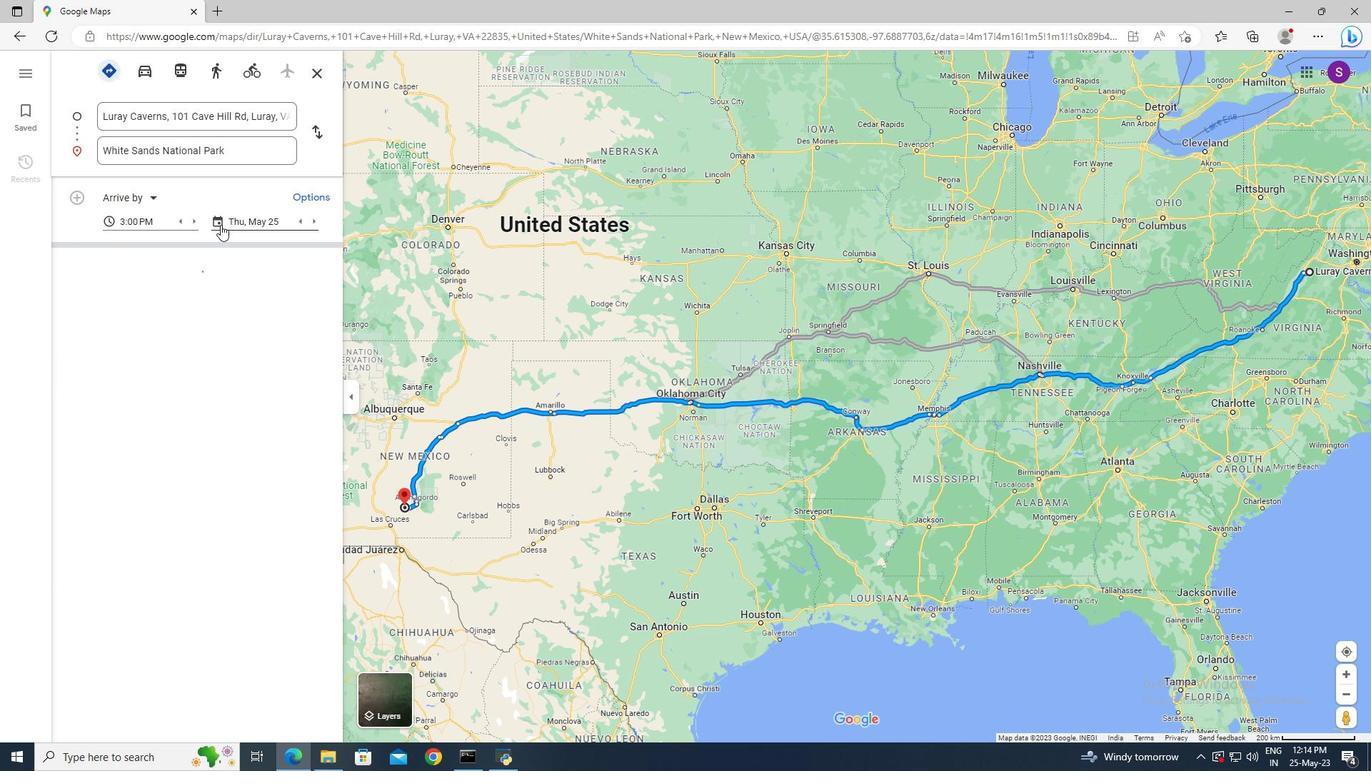 
Action: Mouse pressed left at (219, 220)
Screenshot: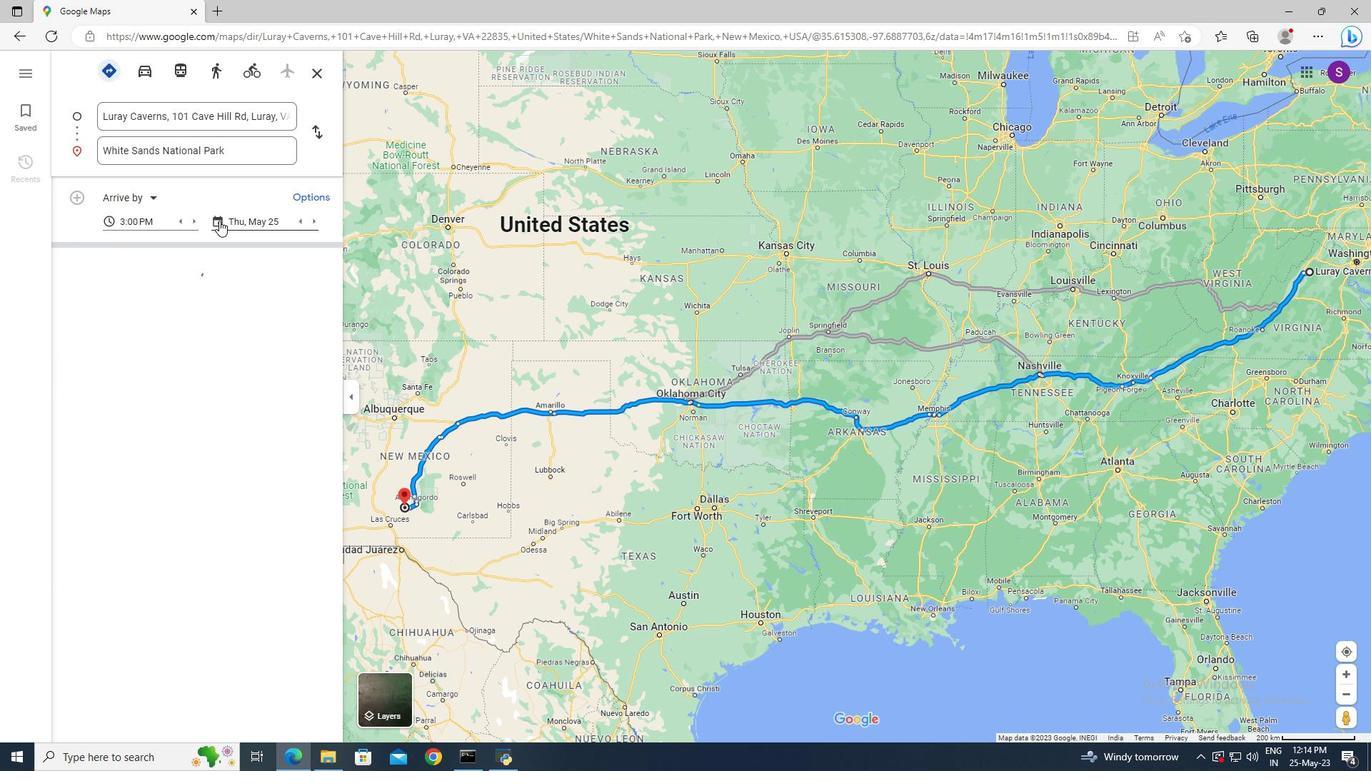 
Action: Mouse moved to (334, 248)
Screenshot: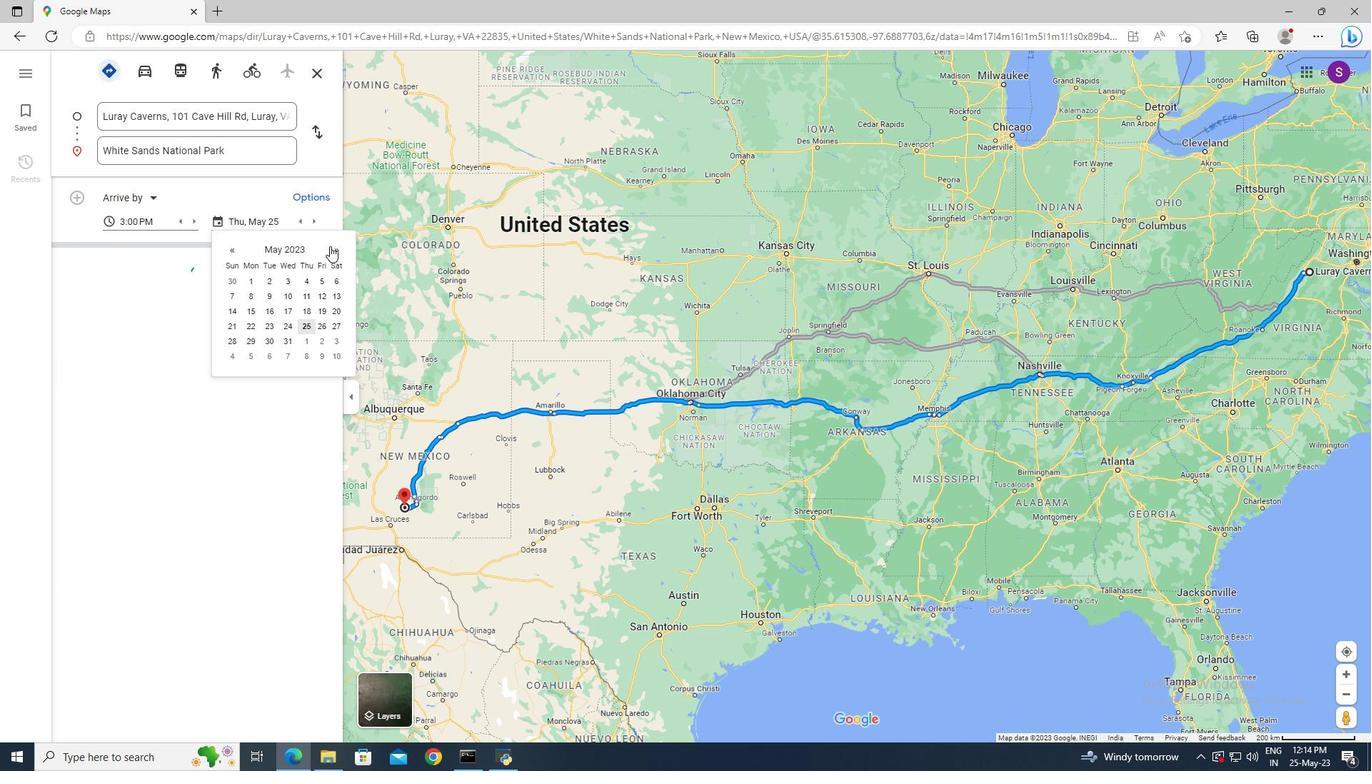 
Action: Mouse pressed left at (334, 248)
Screenshot: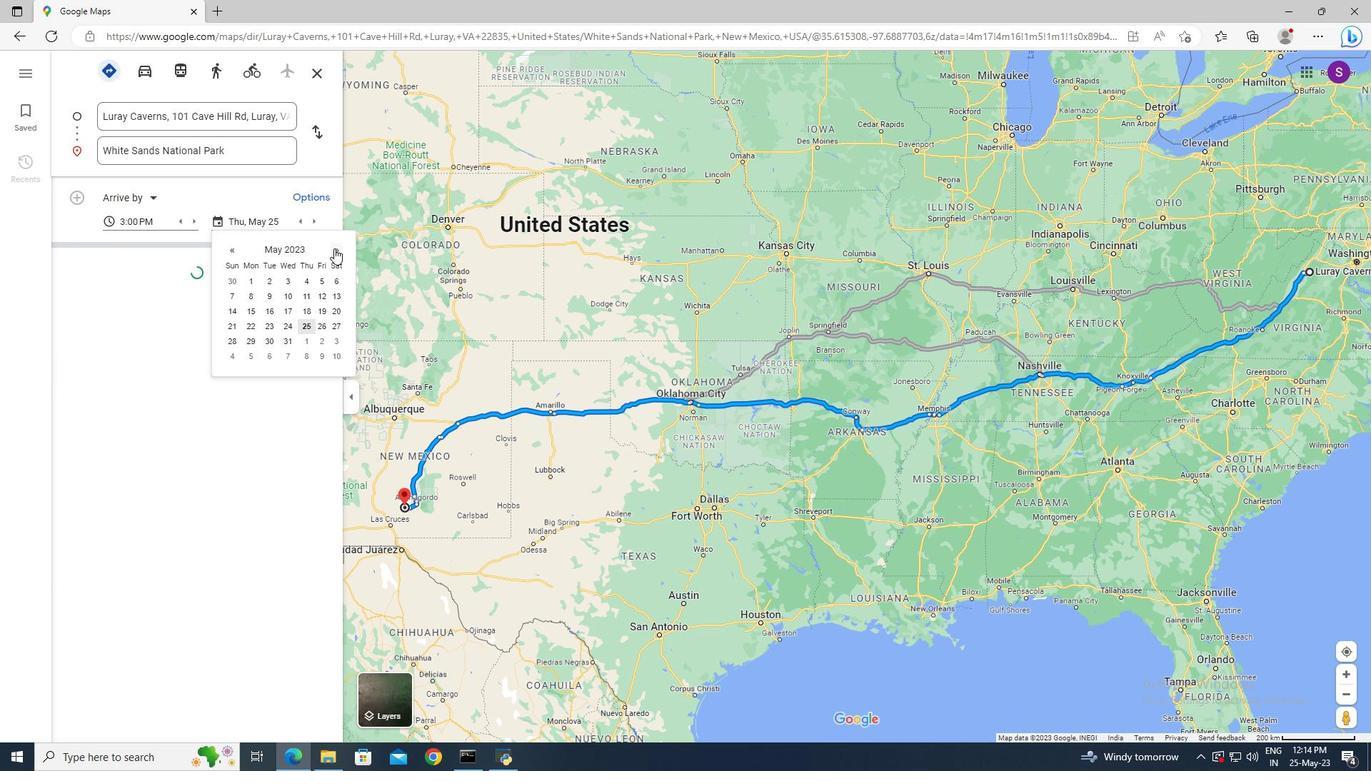 
Action: Mouse moved to (305, 308)
Screenshot: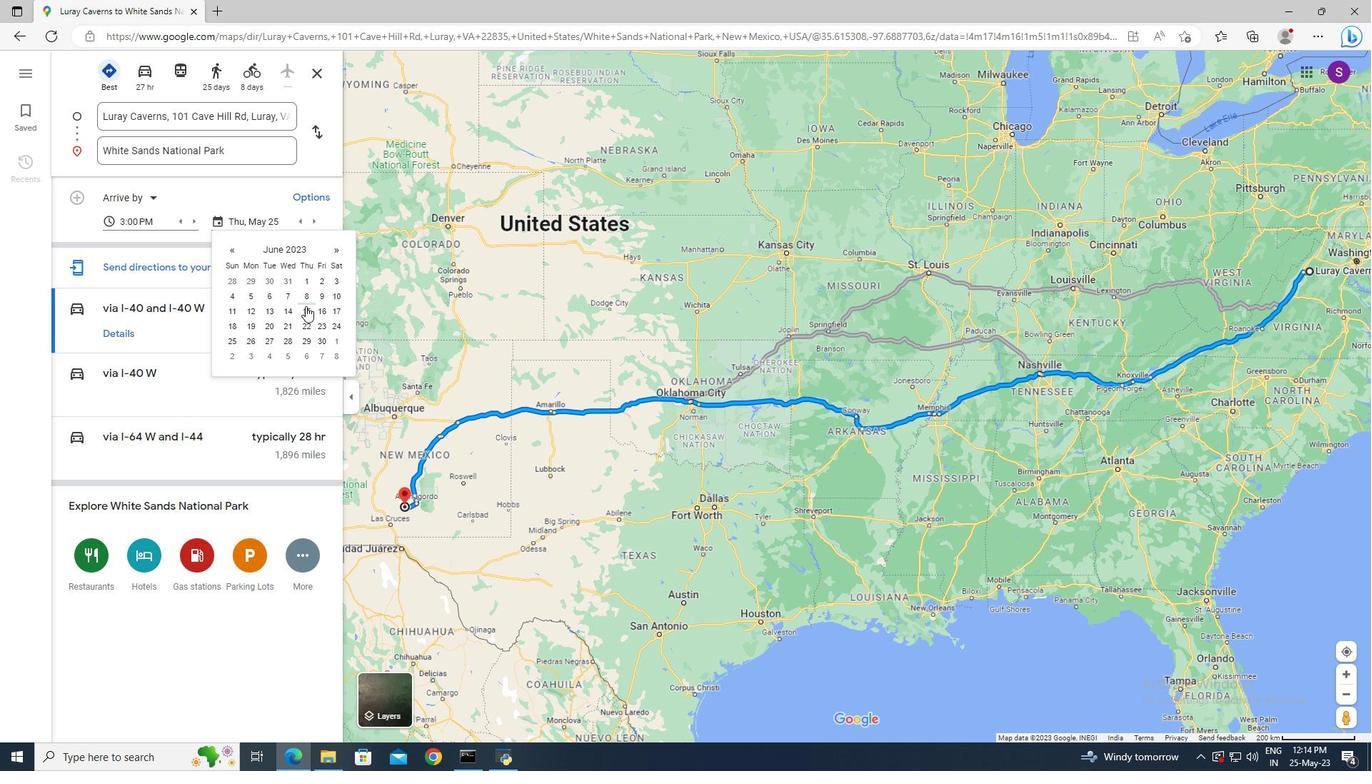 
Action: Mouse pressed left at (305, 308)
Screenshot: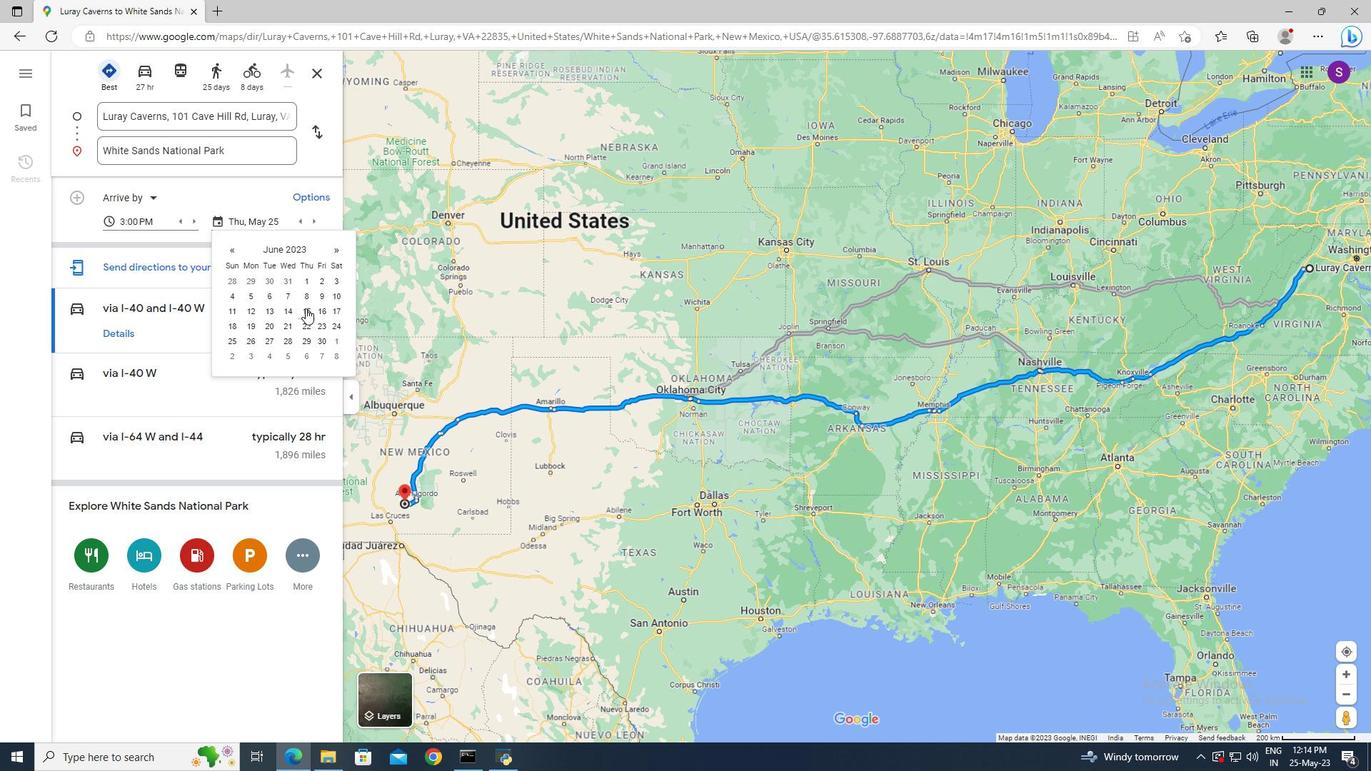 
Action: Mouse moved to (732, 448)
Screenshot: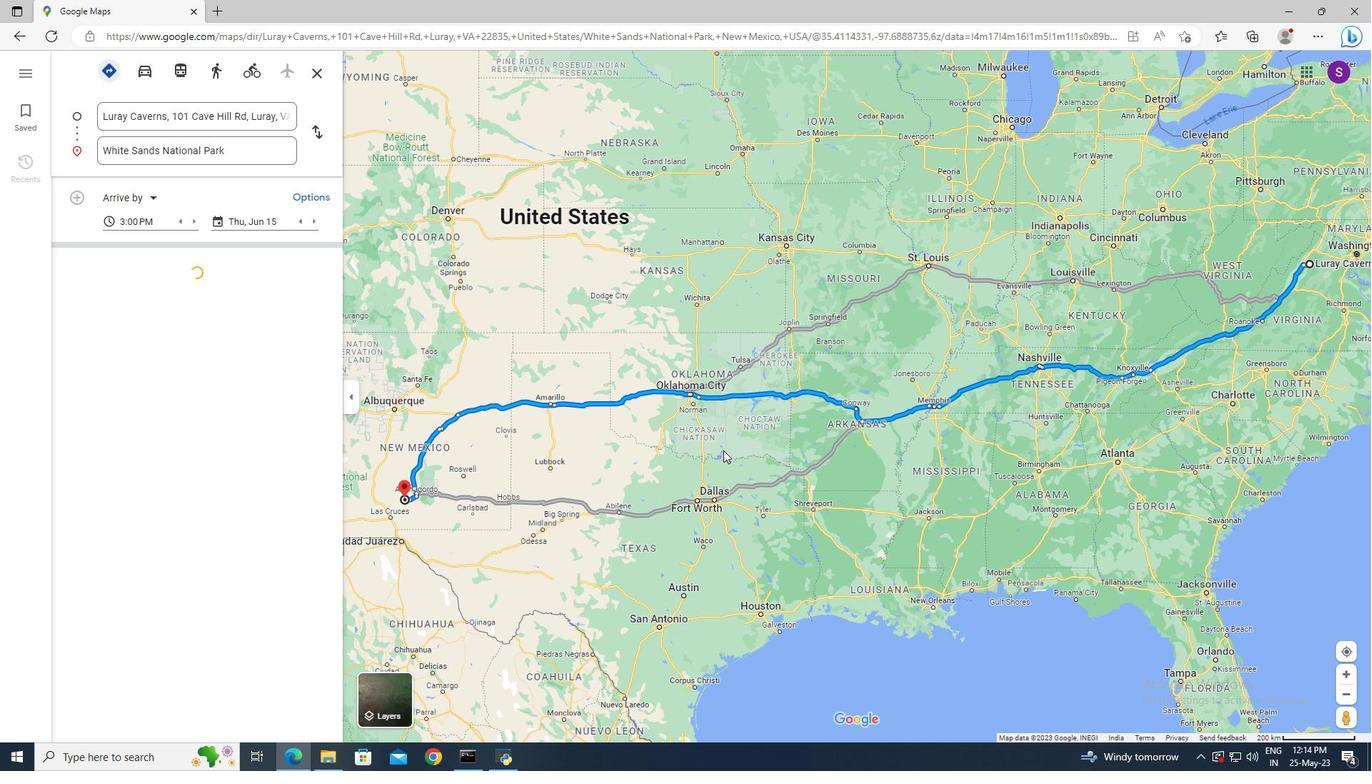 
Action: Mouse pressed left at (732, 448)
Screenshot: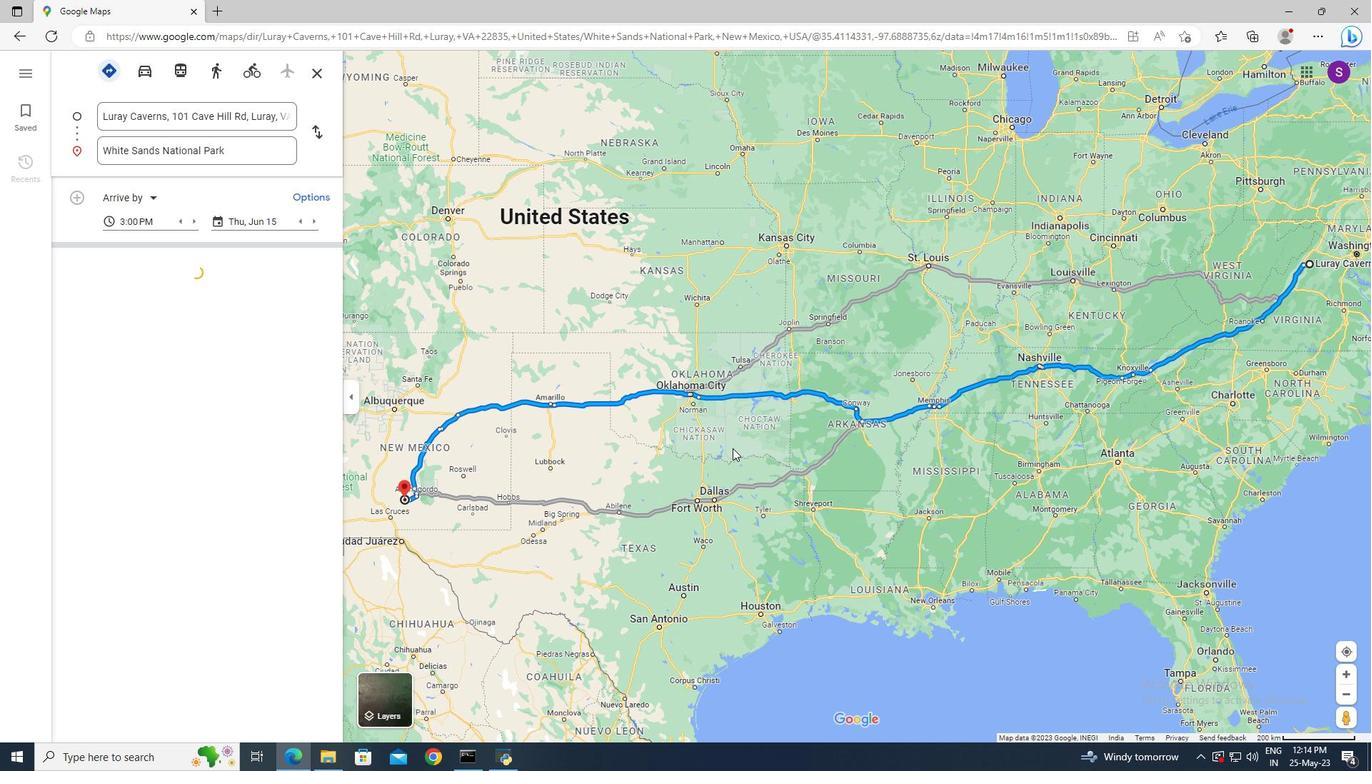 
Action: Mouse moved to (541, 444)
Screenshot: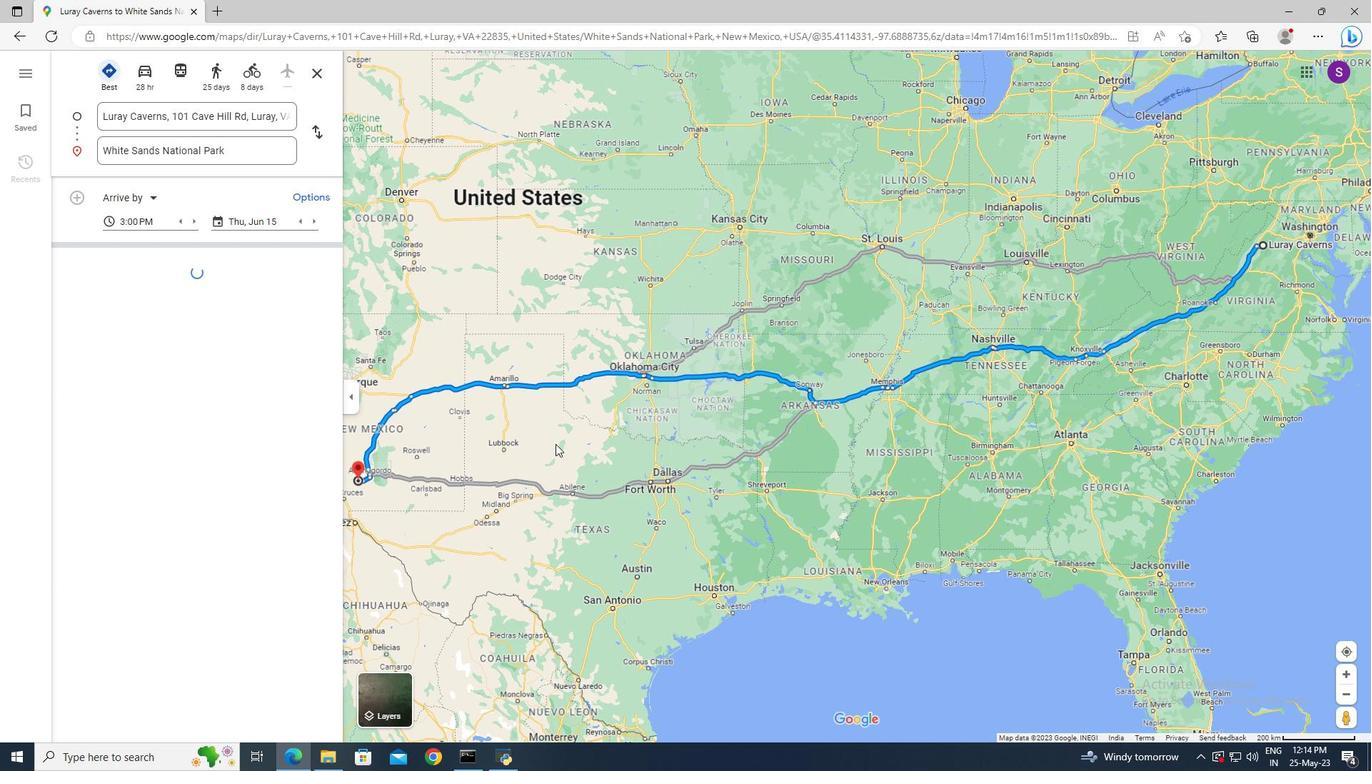 
Action: Mouse pressed left at (541, 444)
Screenshot: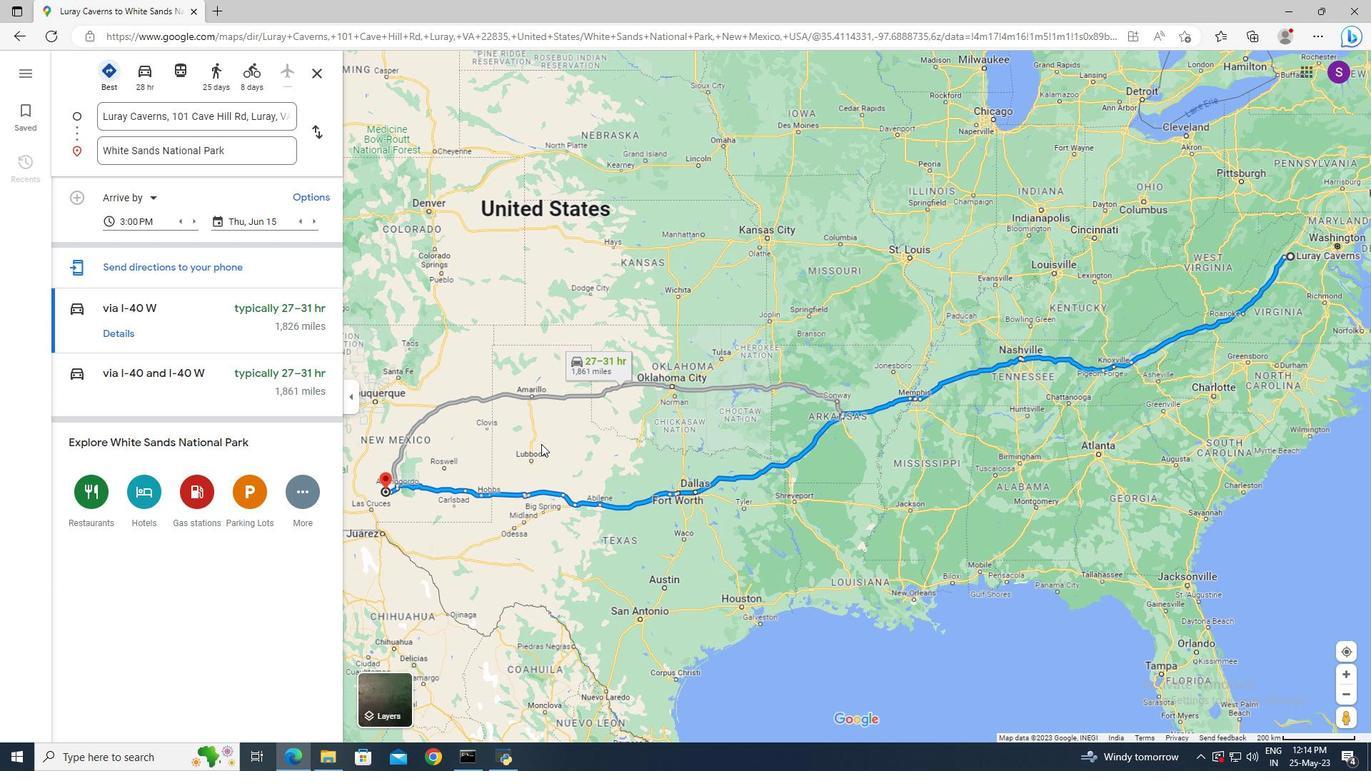 
Action: Mouse moved to (129, 331)
Screenshot: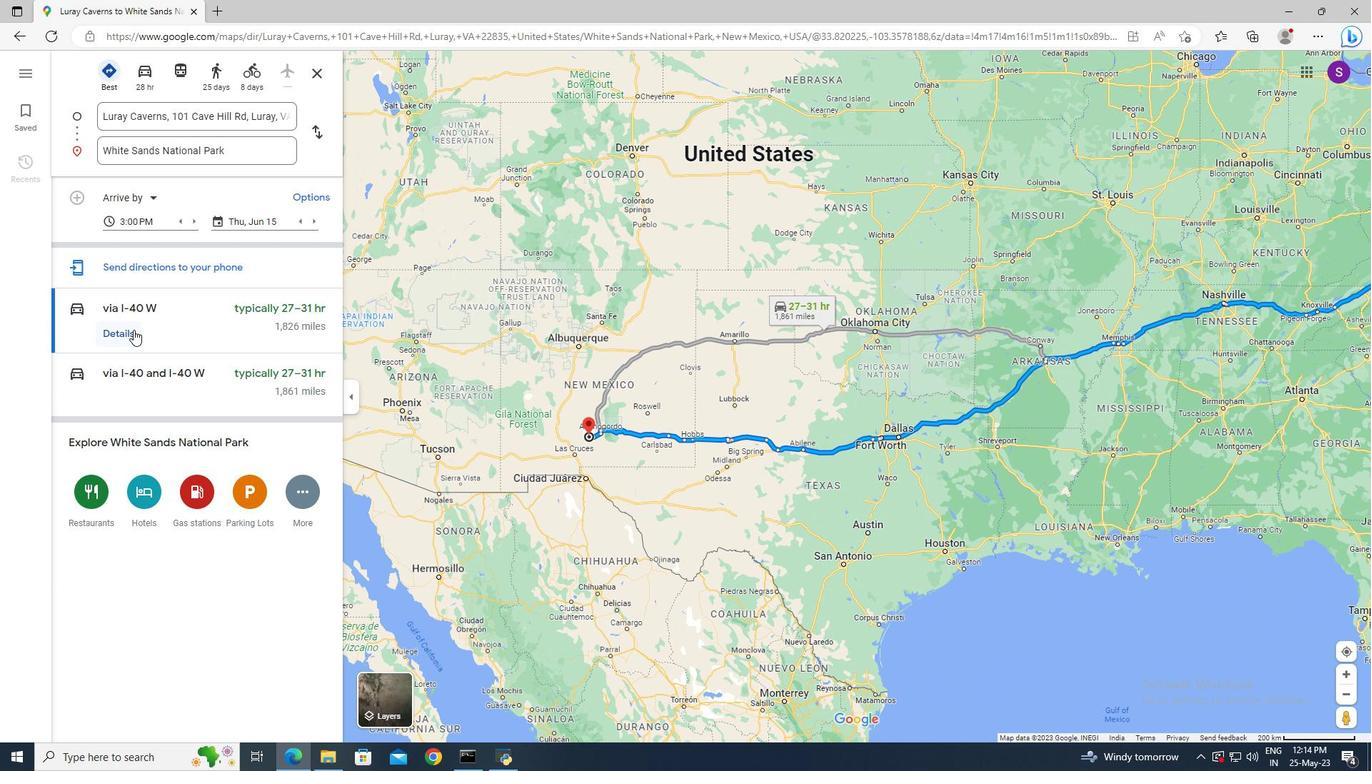
Action: Mouse pressed left at (129, 331)
Screenshot: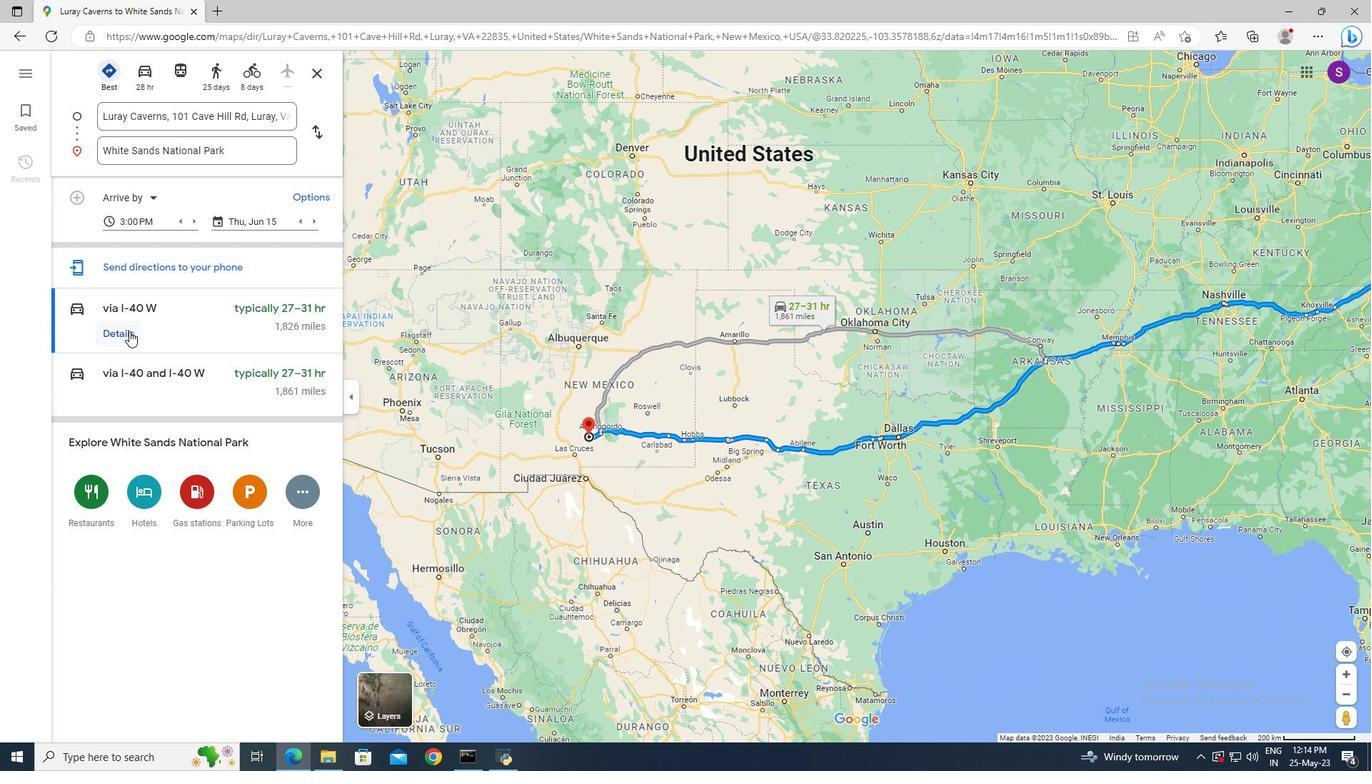 
Action: Mouse moved to (962, 422)
Screenshot: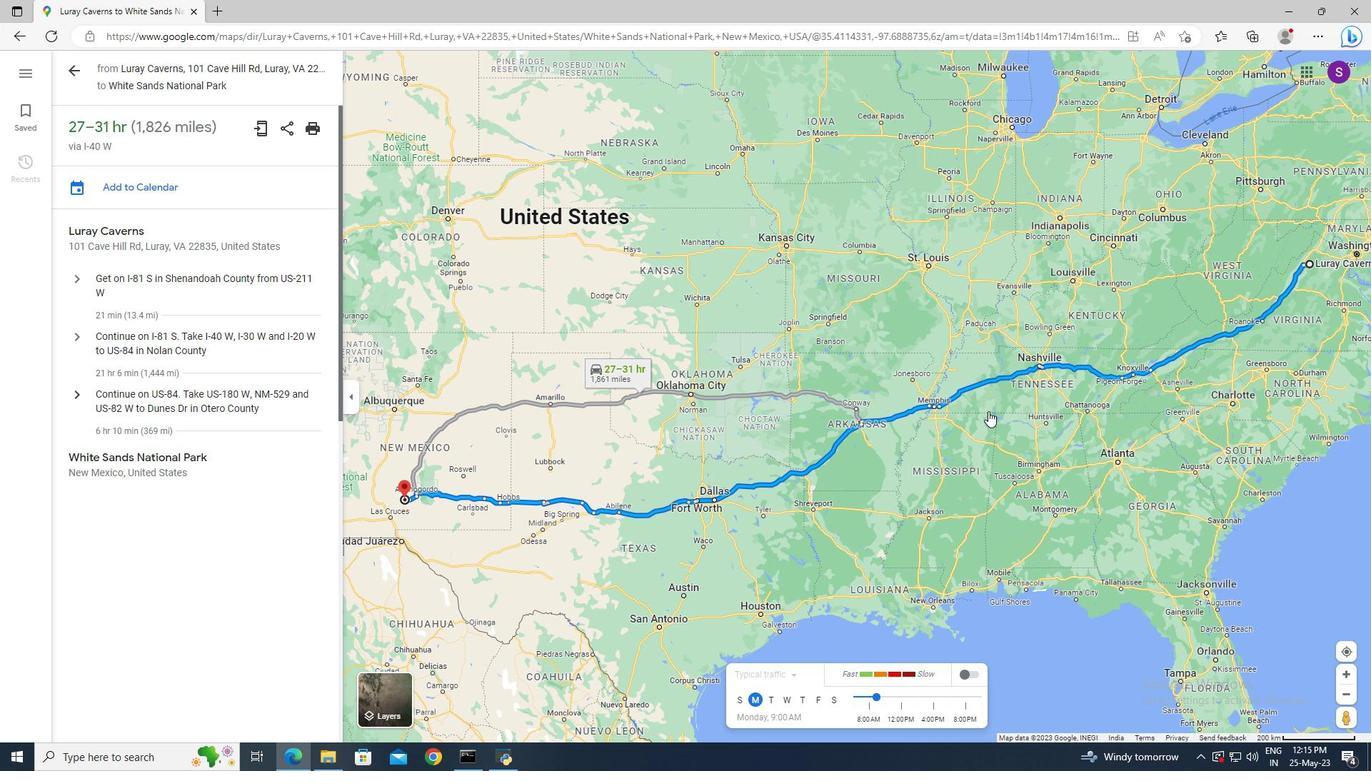 
Action: Mouse pressed left at (1013, 411)
Screenshot: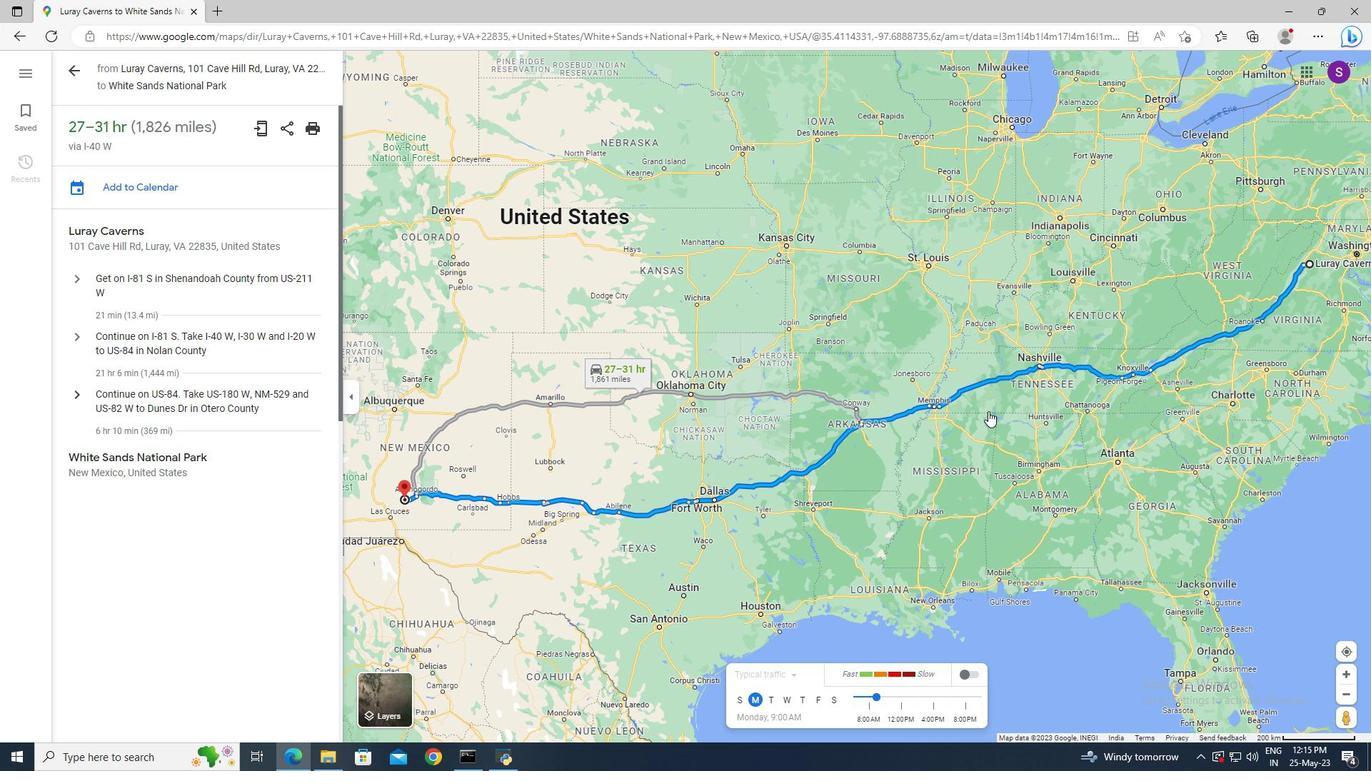 
Action: Mouse moved to (825, 416)
Screenshot: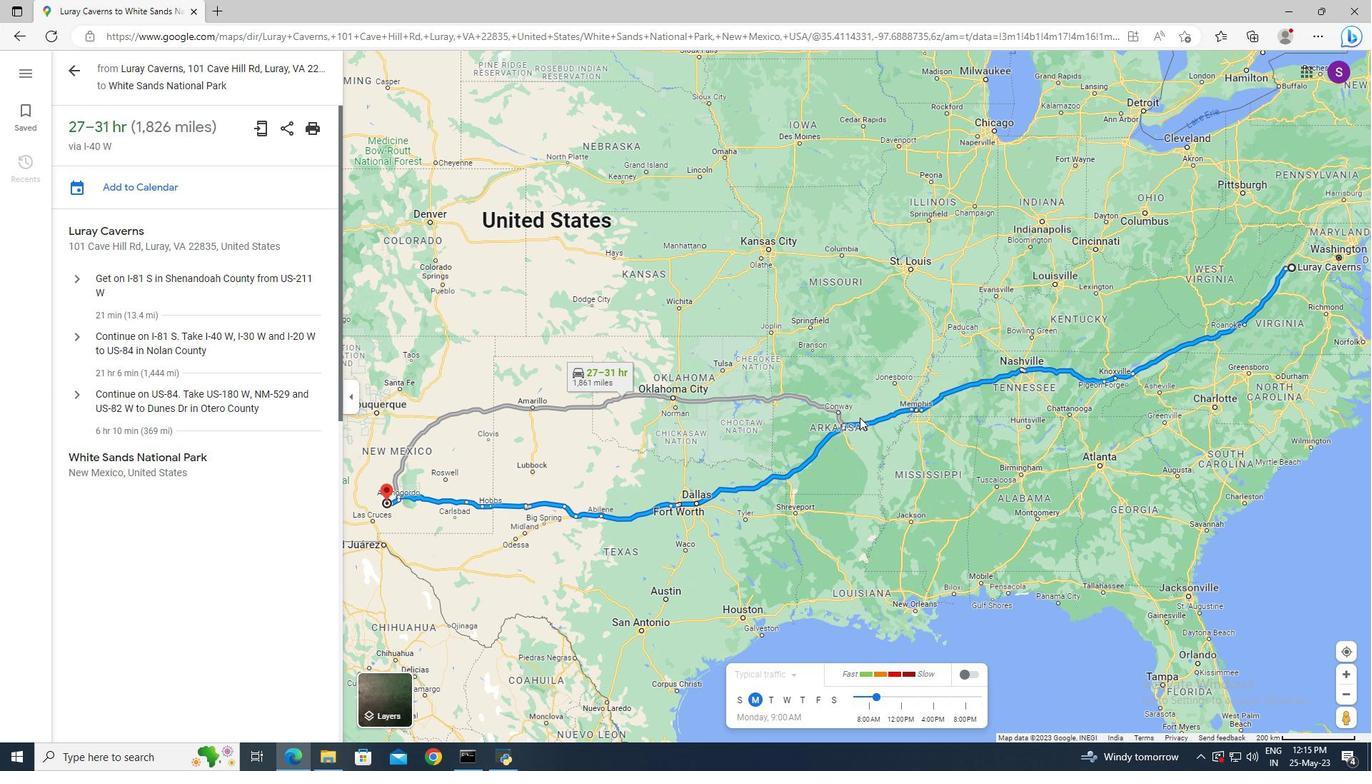 
